 Task: Search round trip flight ticket for 2 adults, 2 infants in seat and 1 infant on lap in first from San Antonio: San Antonio International Airport to Evansville: Evansville Regional Airport on 8-3-2023 and return on 8-3-2023. Choice of flights is American. Number of bags: 1 carry on bag and 5 checked bags. Price is upto 100000. Outbound departure time preference is 7:00.
Action: Mouse moved to (330, 134)
Screenshot: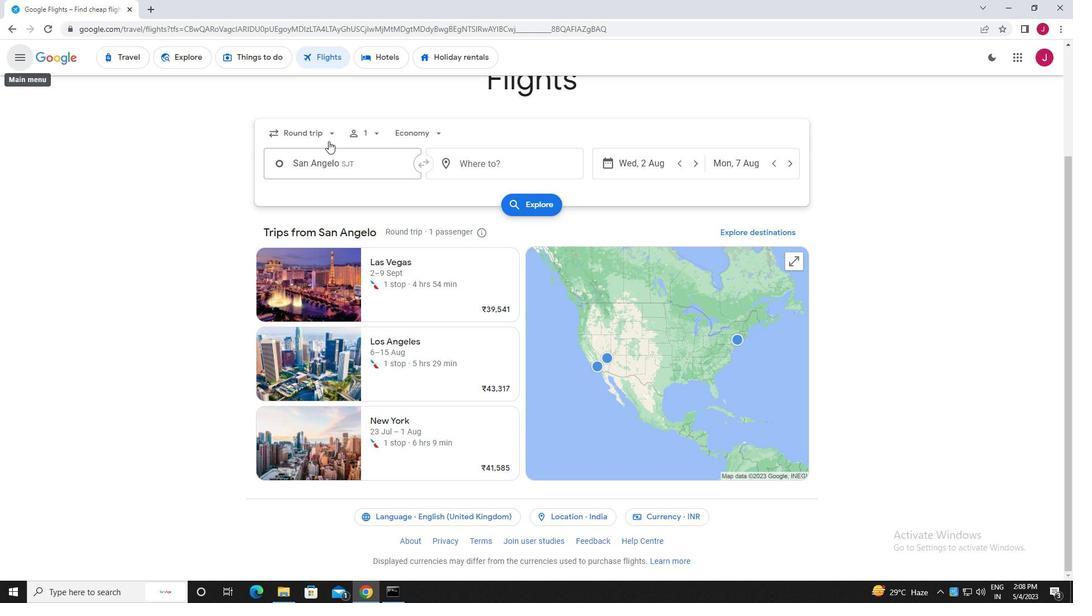 
Action: Mouse pressed left at (330, 134)
Screenshot: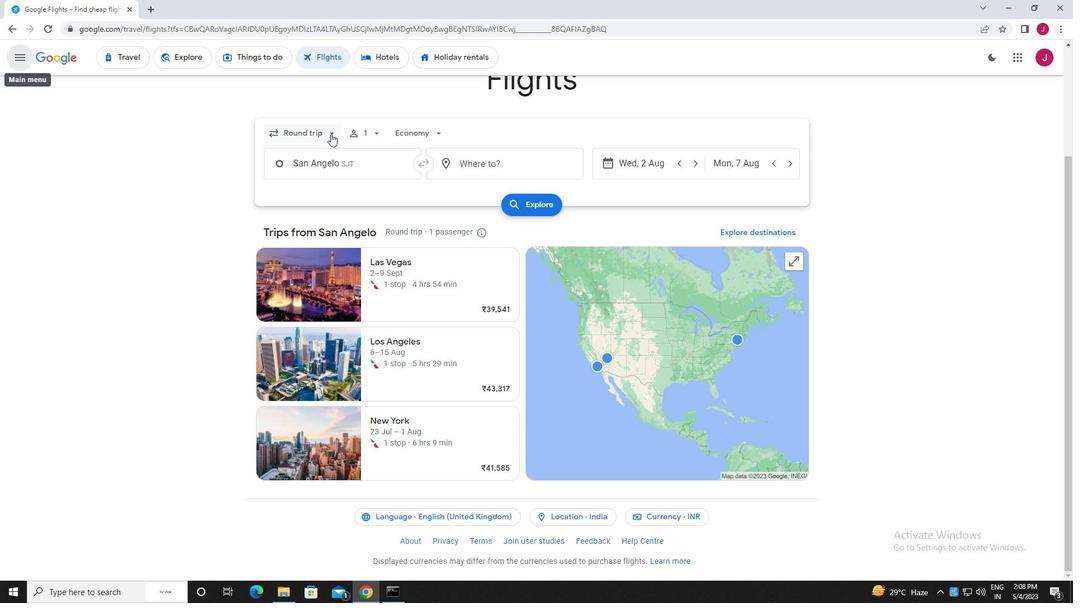 
Action: Mouse moved to (311, 133)
Screenshot: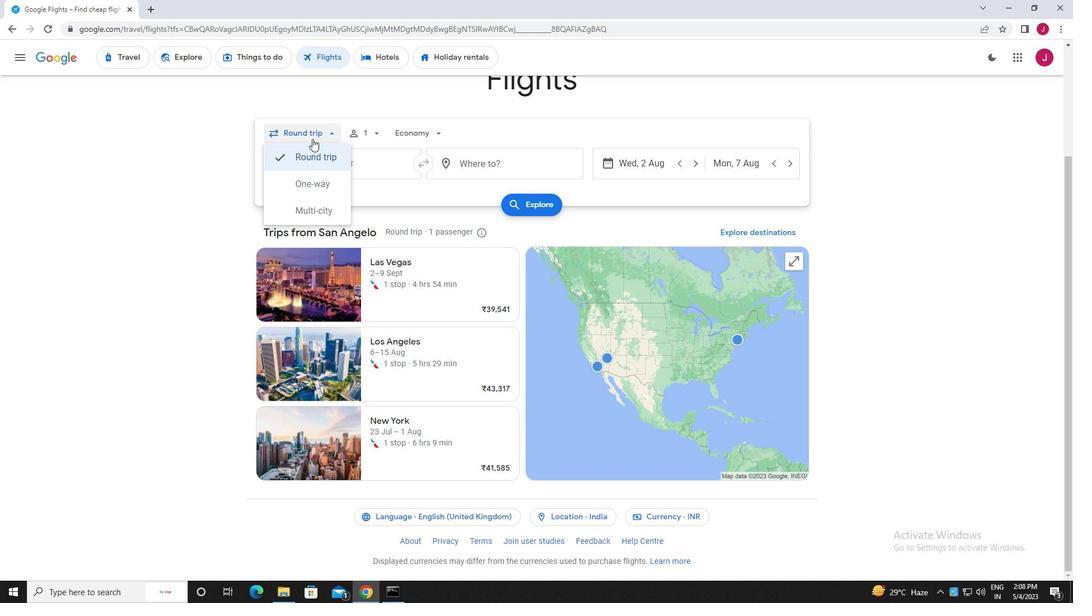 
Action: Mouse pressed left at (311, 133)
Screenshot: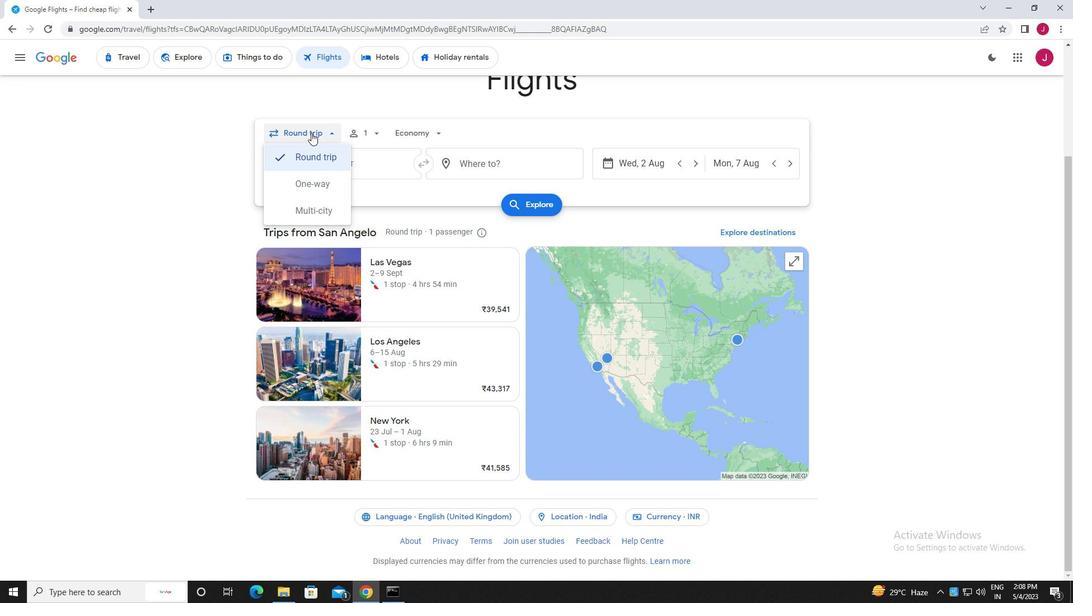 
Action: Mouse pressed left at (311, 133)
Screenshot: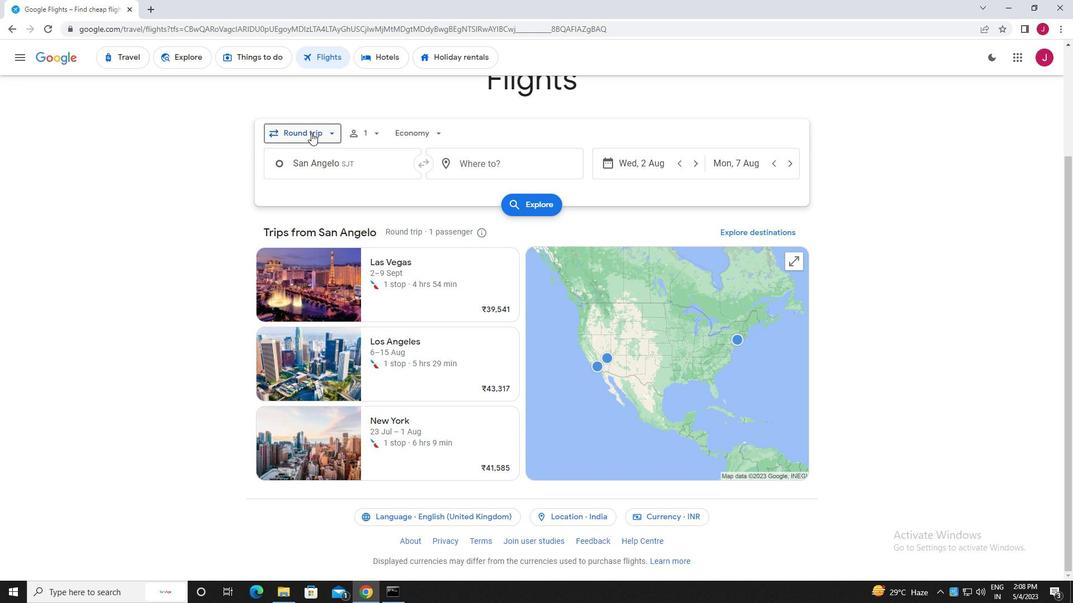 
Action: Mouse moved to (311, 133)
Screenshot: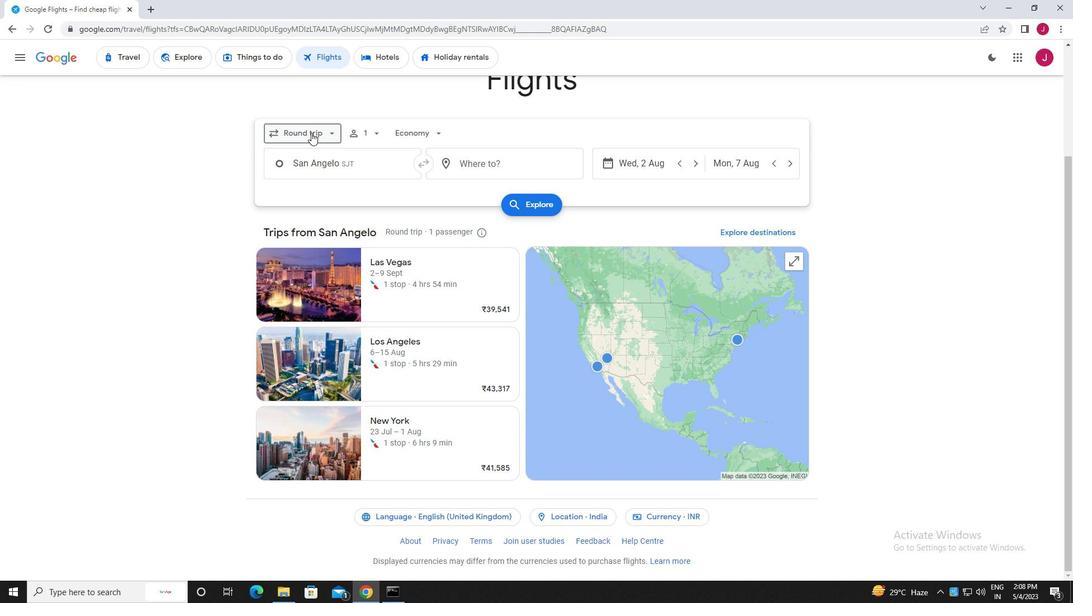 
Action: Mouse pressed left at (311, 133)
Screenshot: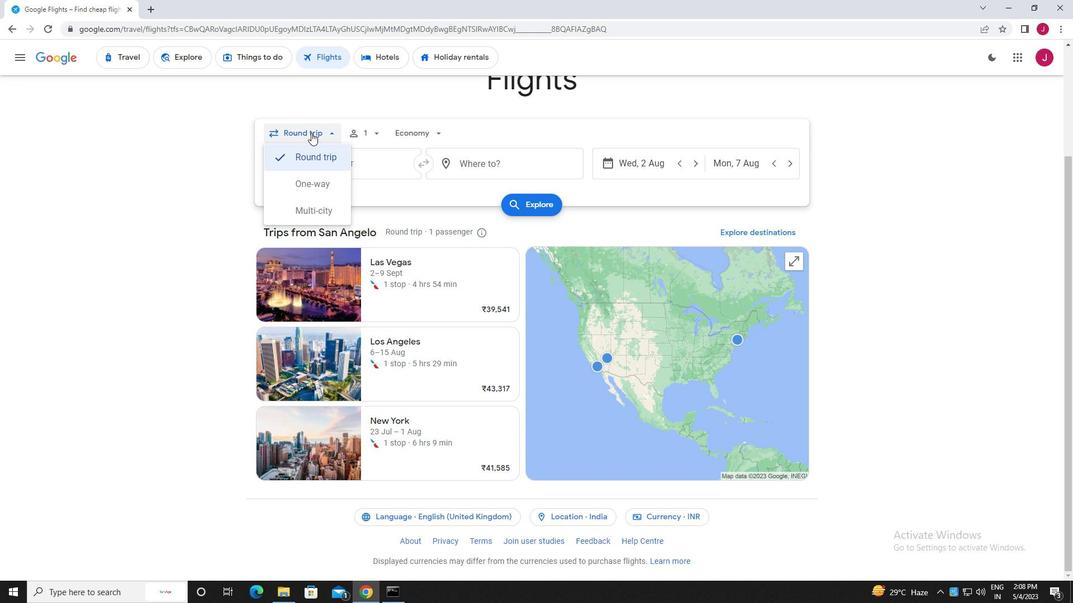 
Action: Mouse moved to (372, 133)
Screenshot: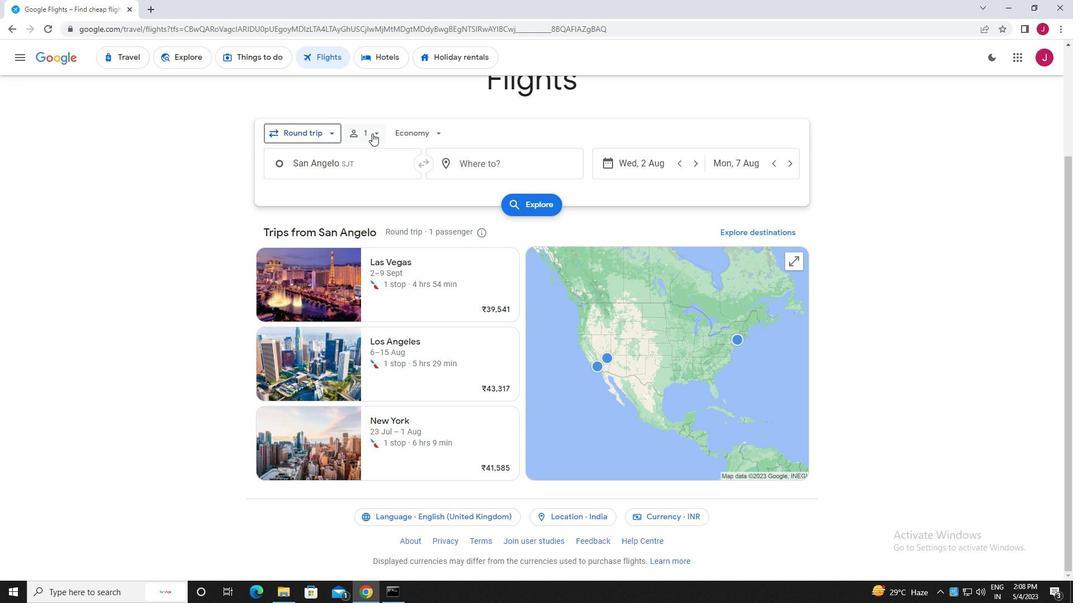 
Action: Mouse pressed left at (372, 133)
Screenshot: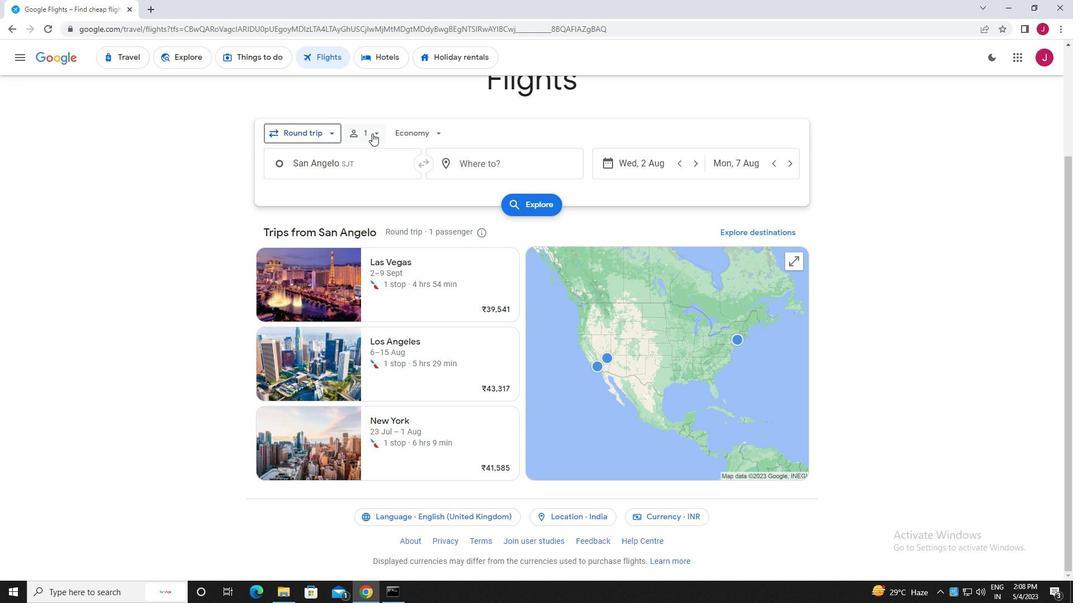 
Action: Mouse moved to (462, 158)
Screenshot: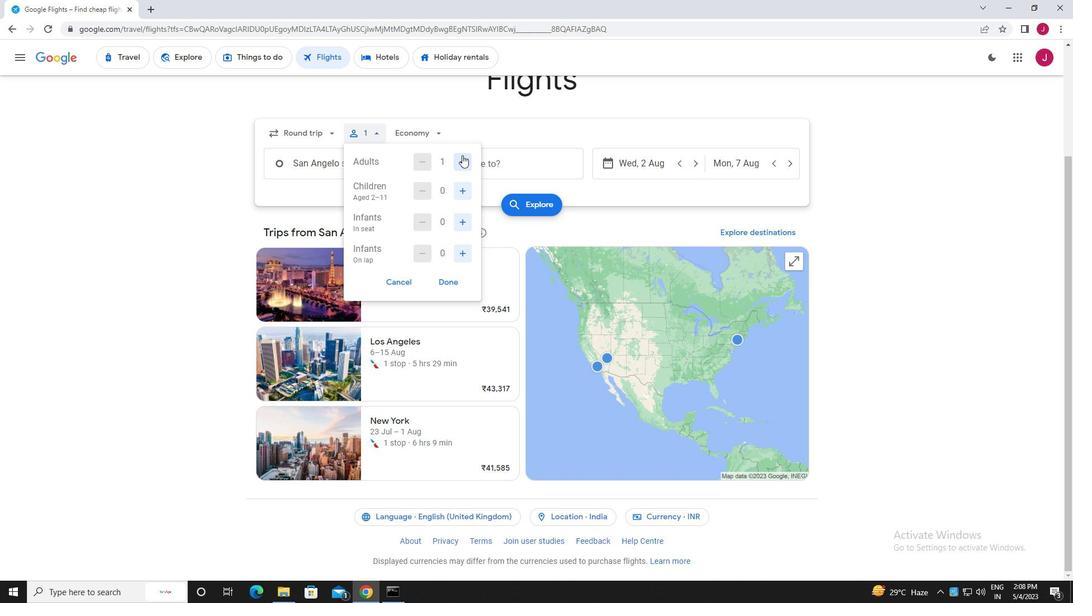 
Action: Mouse pressed left at (462, 158)
Screenshot: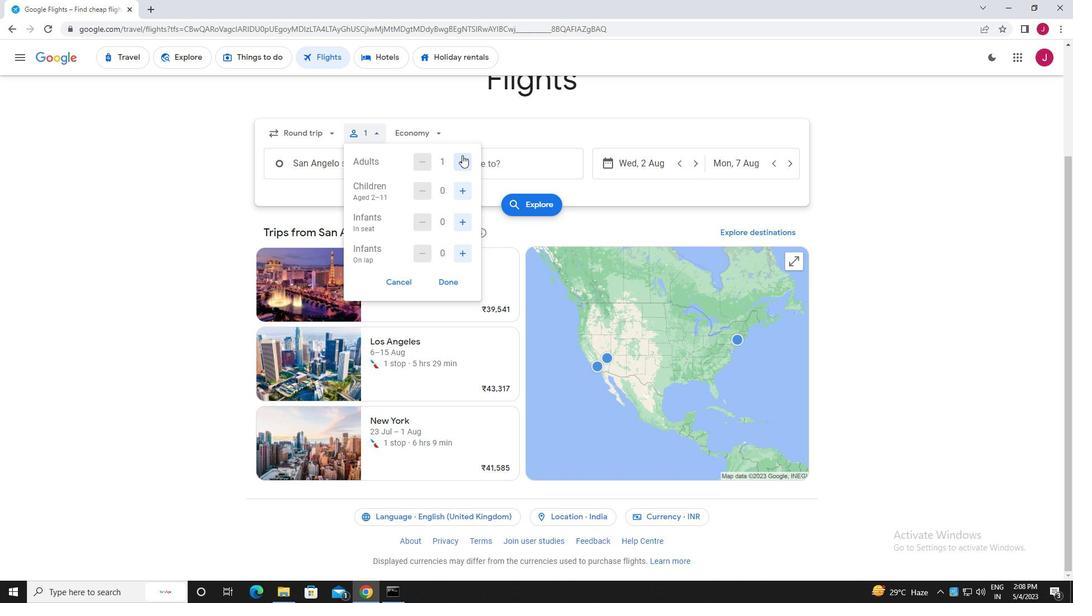 
Action: Mouse moved to (461, 191)
Screenshot: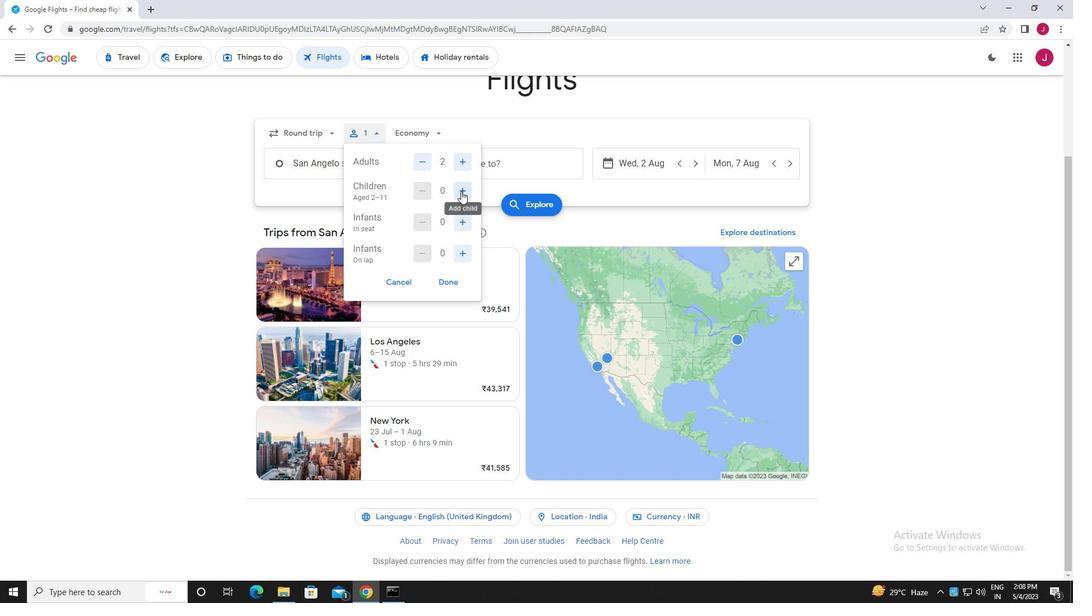 
Action: Mouse pressed left at (461, 191)
Screenshot: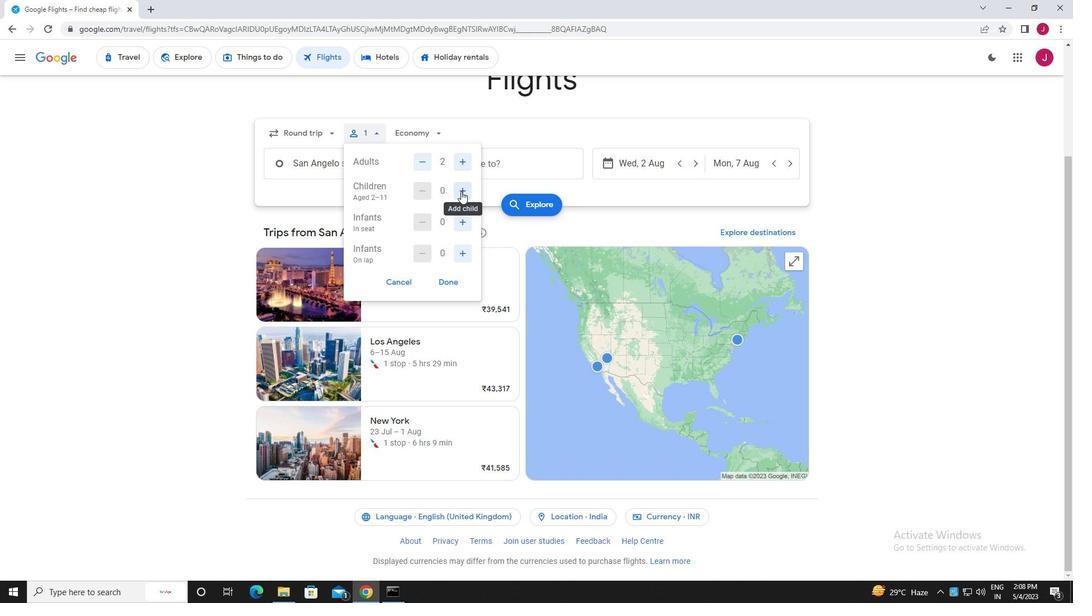 
Action: Mouse moved to (426, 190)
Screenshot: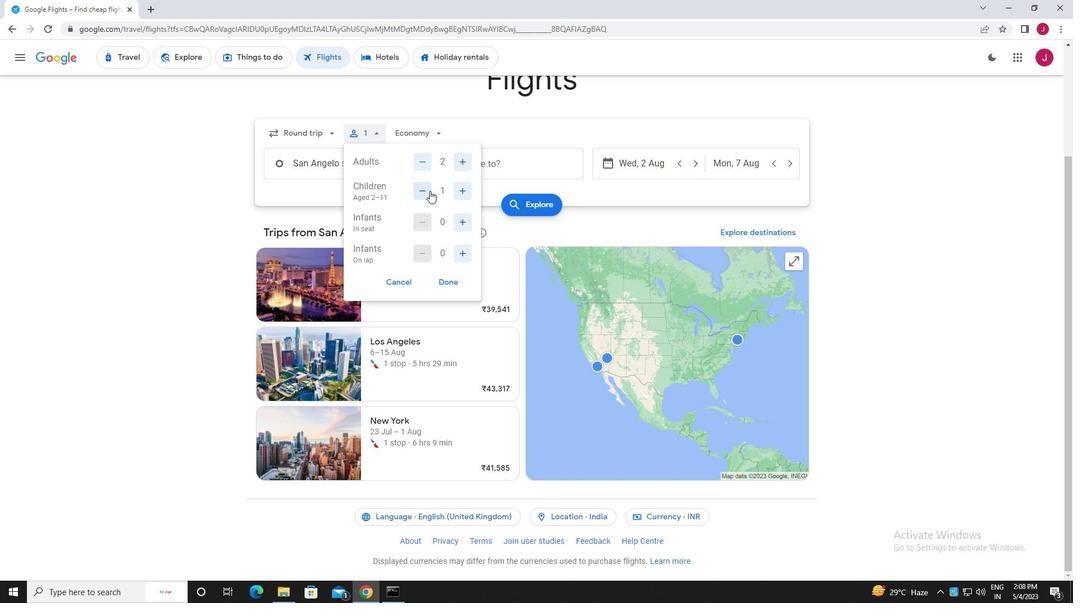 
Action: Mouse pressed left at (426, 190)
Screenshot: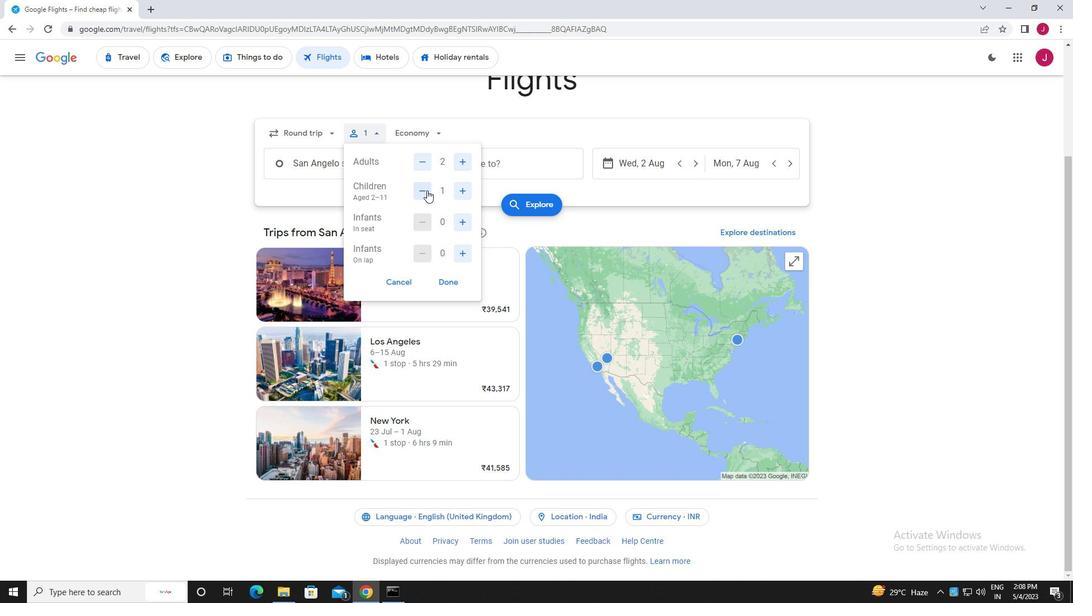 
Action: Mouse moved to (459, 219)
Screenshot: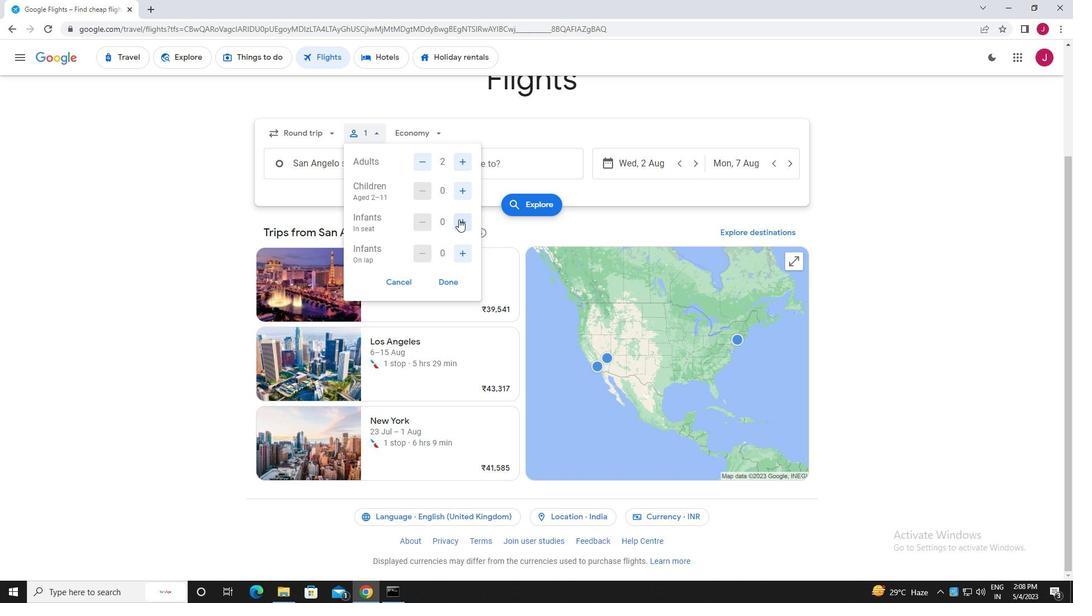 
Action: Mouse pressed left at (459, 219)
Screenshot: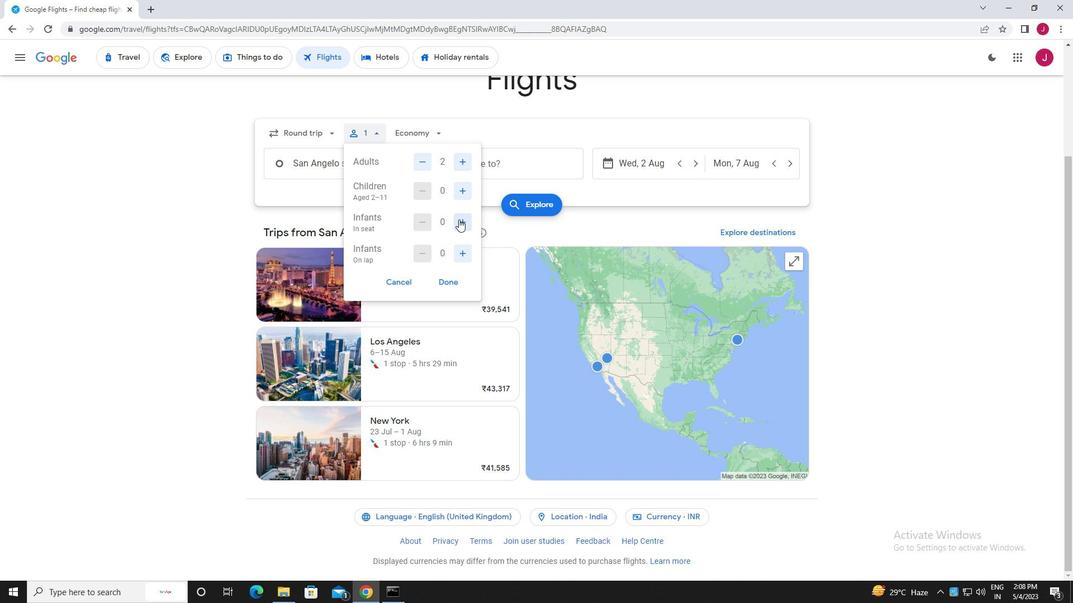 
Action: Mouse moved to (460, 219)
Screenshot: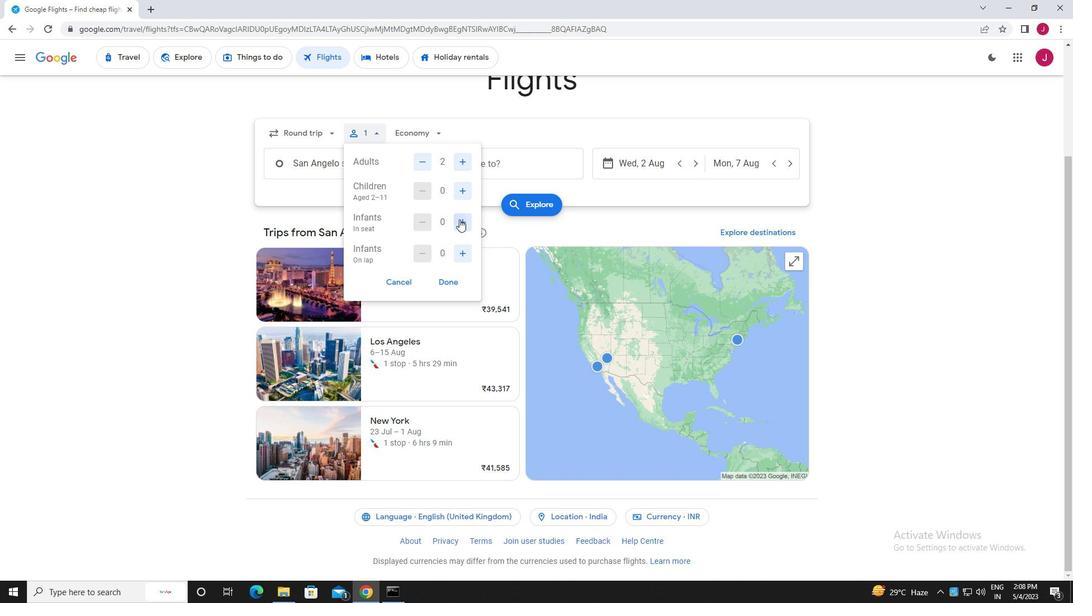
Action: Mouse pressed left at (460, 219)
Screenshot: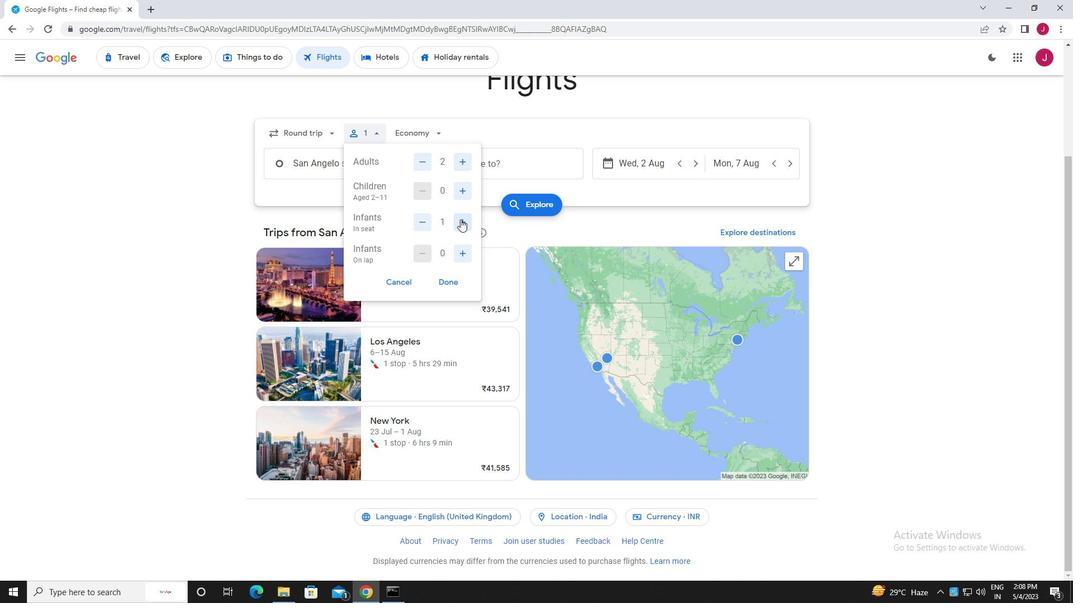 
Action: Mouse moved to (464, 254)
Screenshot: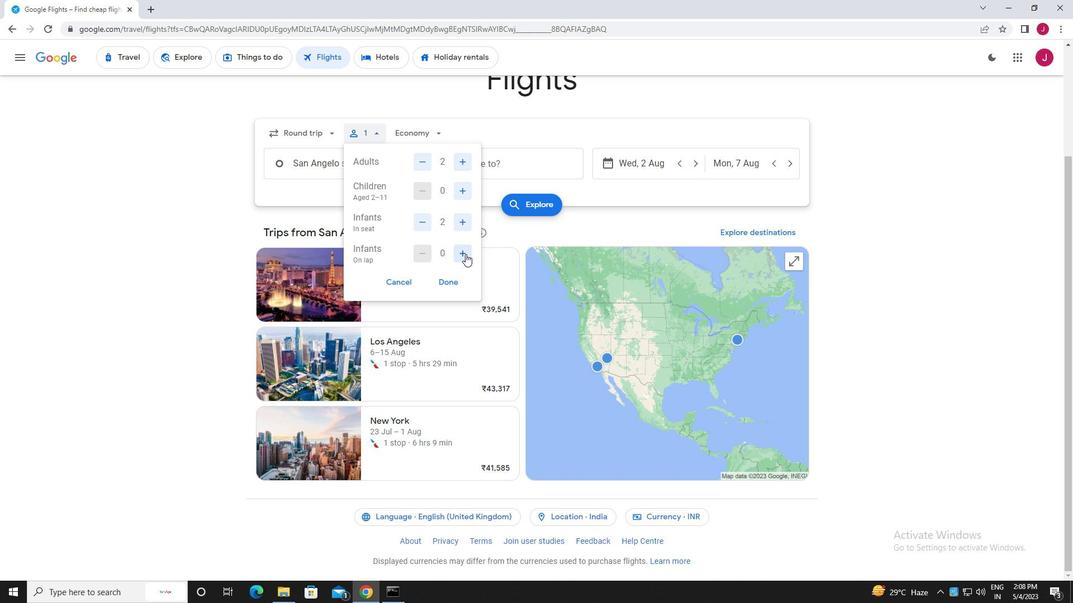 
Action: Mouse pressed left at (464, 254)
Screenshot: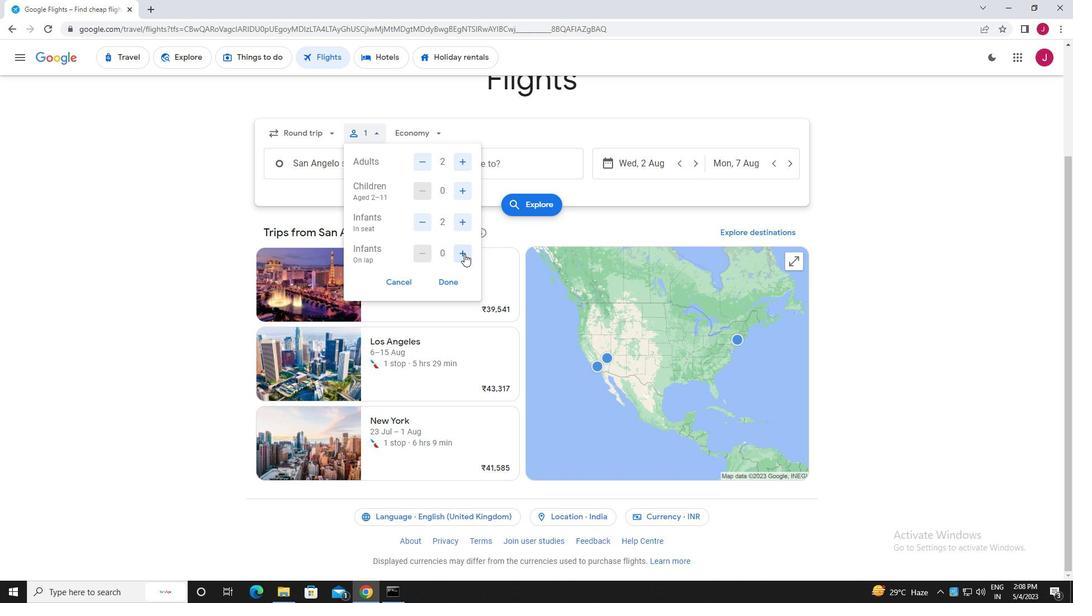 
Action: Mouse moved to (447, 284)
Screenshot: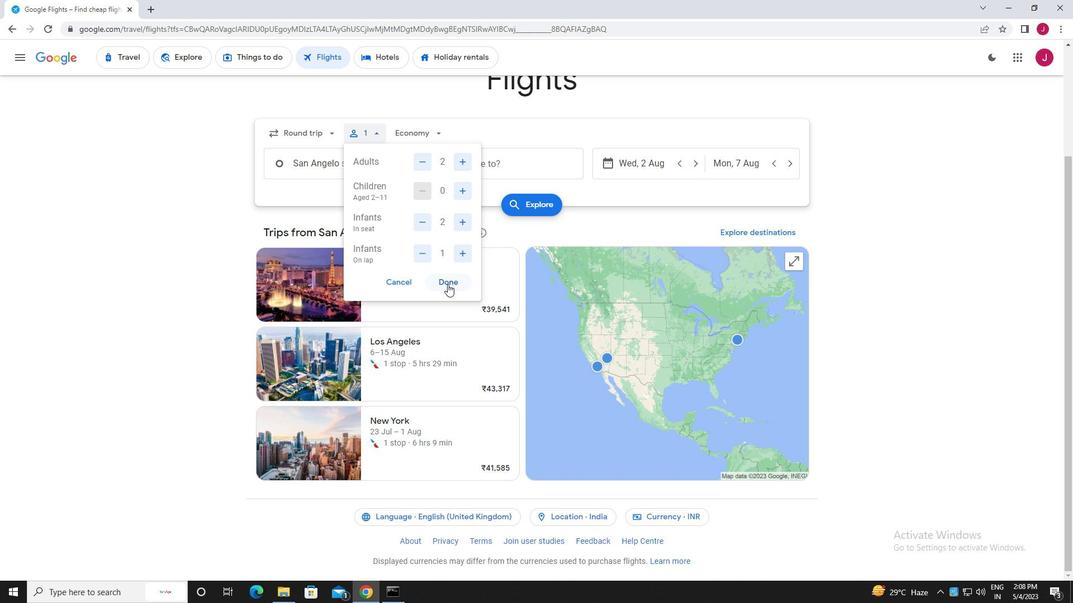 
Action: Mouse pressed left at (447, 284)
Screenshot: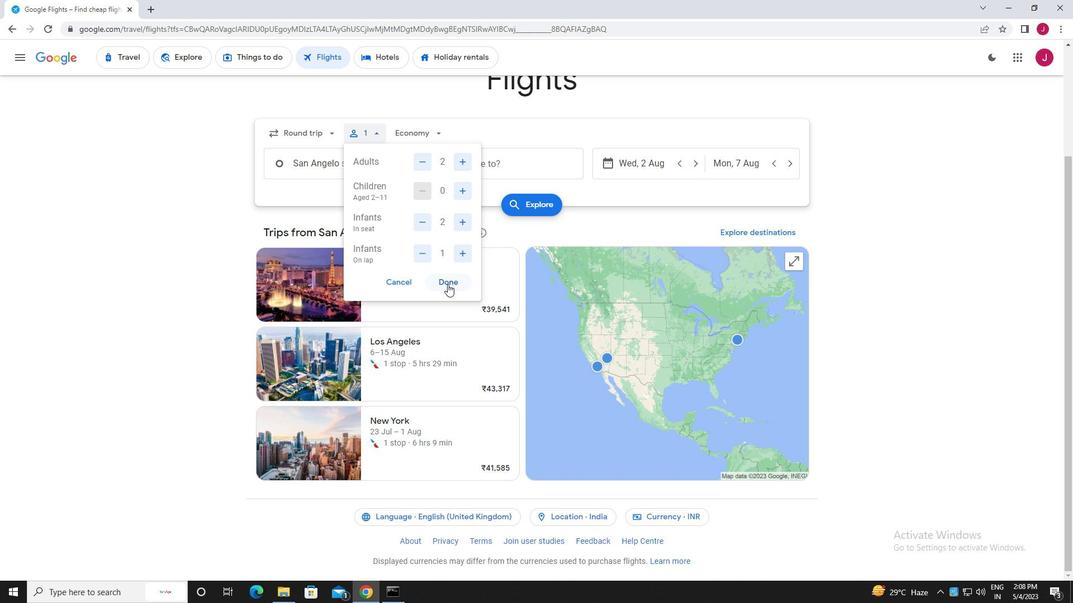 
Action: Mouse moved to (436, 129)
Screenshot: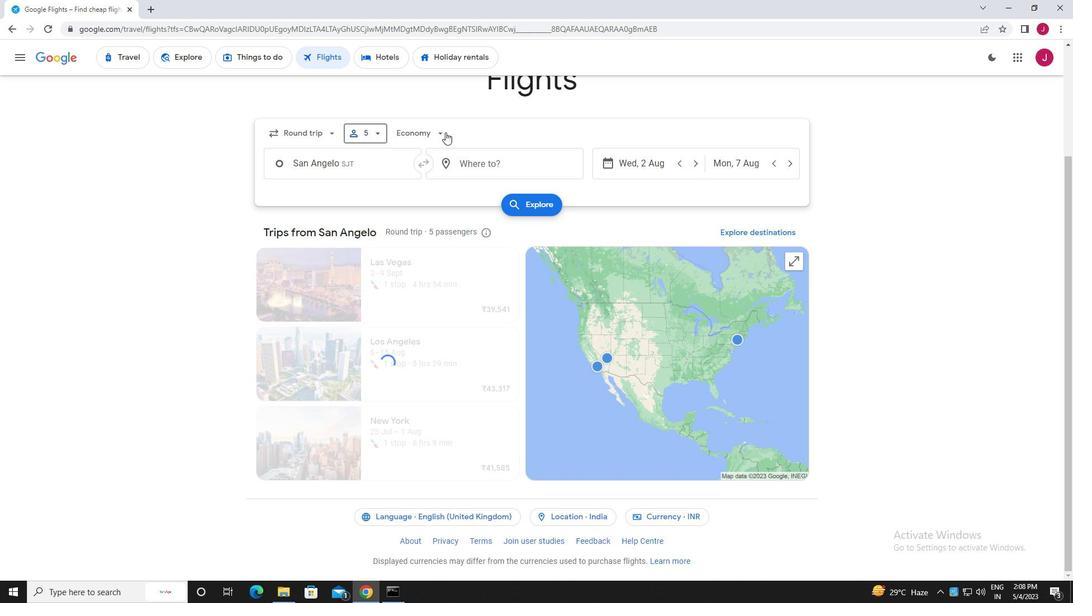 
Action: Mouse pressed left at (436, 129)
Screenshot: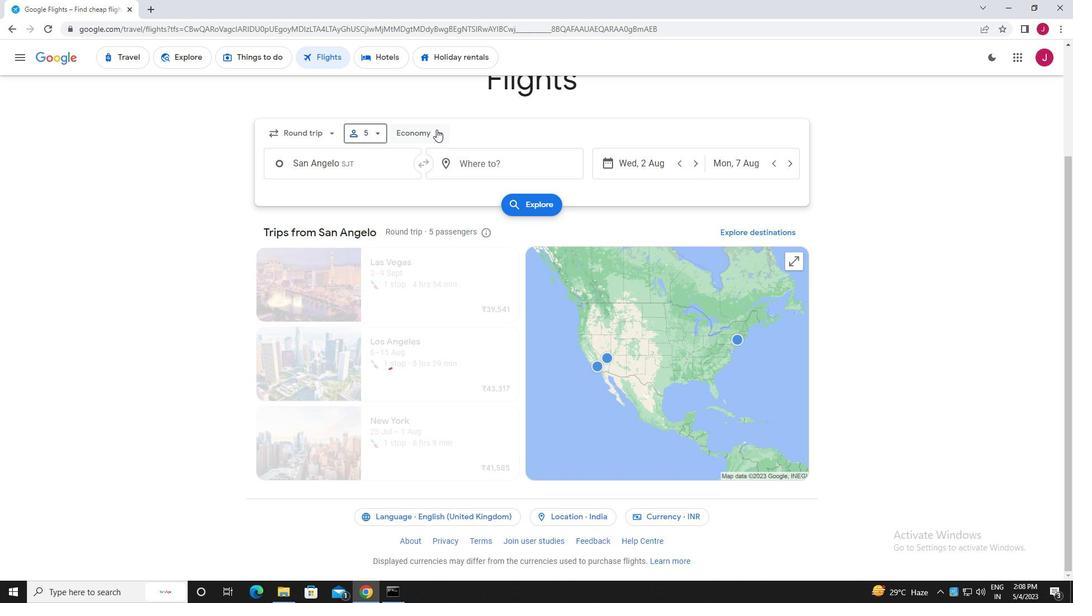 
Action: Mouse moved to (441, 237)
Screenshot: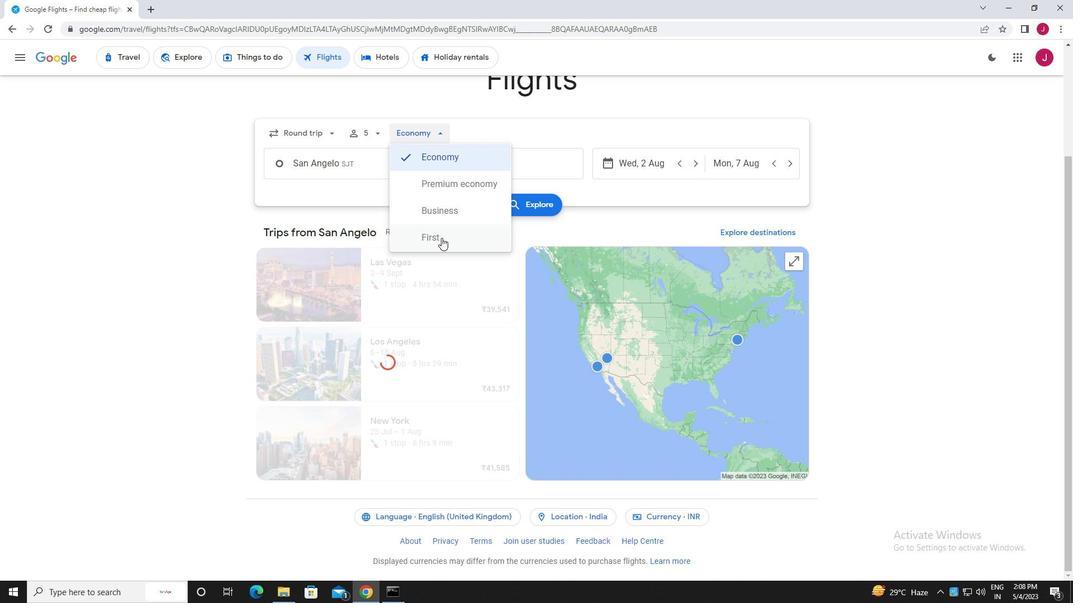 
Action: Mouse pressed left at (441, 237)
Screenshot: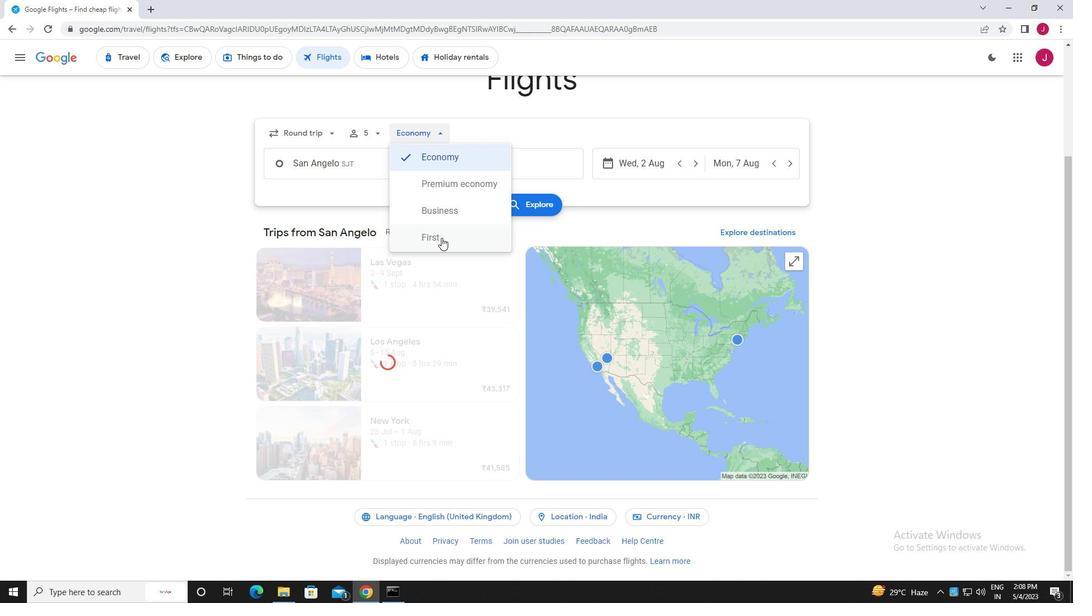 
Action: Mouse moved to (375, 165)
Screenshot: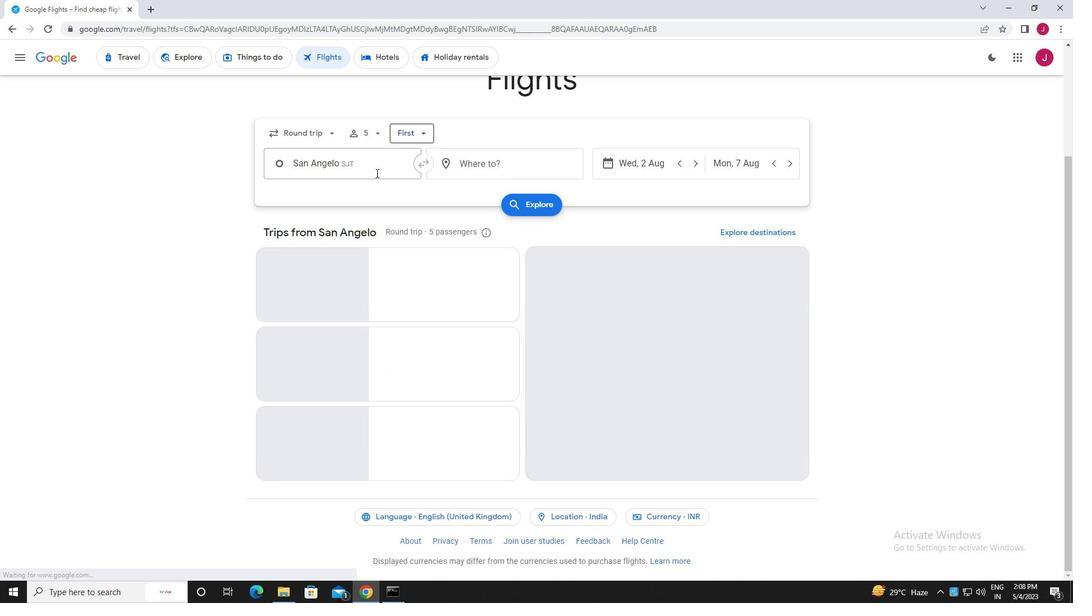 
Action: Mouse pressed left at (375, 165)
Screenshot: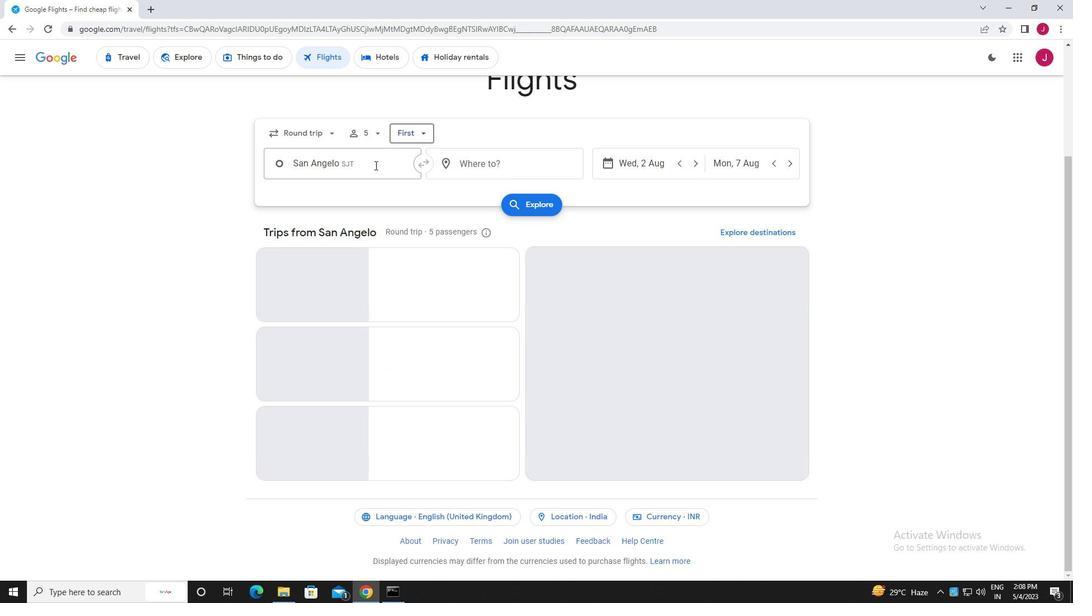 
Action: Mouse moved to (384, 163)
Screenshot: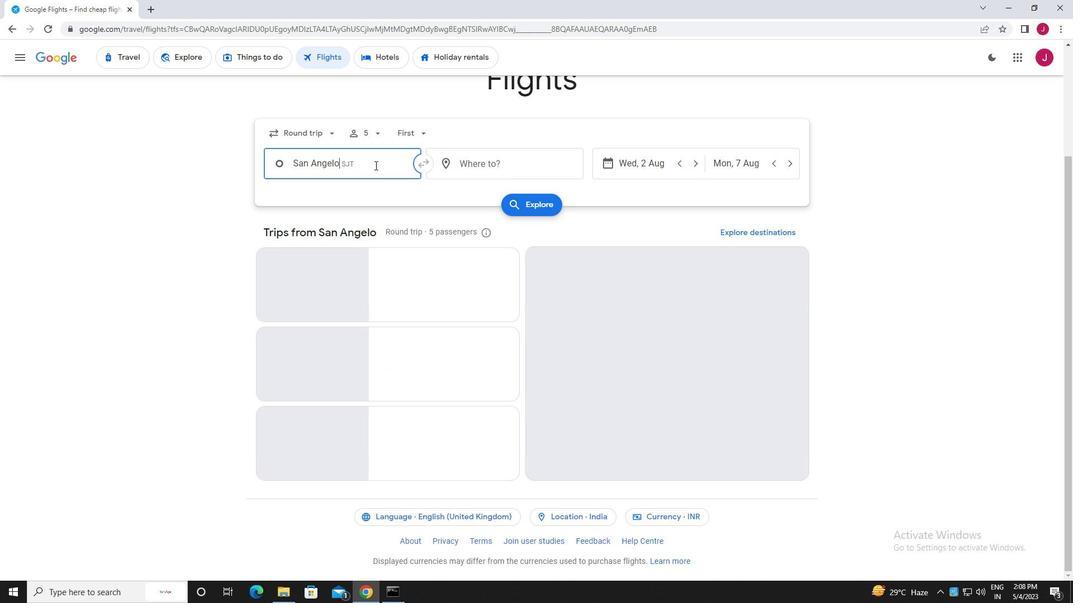 
Action: Key pressed san<Key.space>antonio
Screenshot: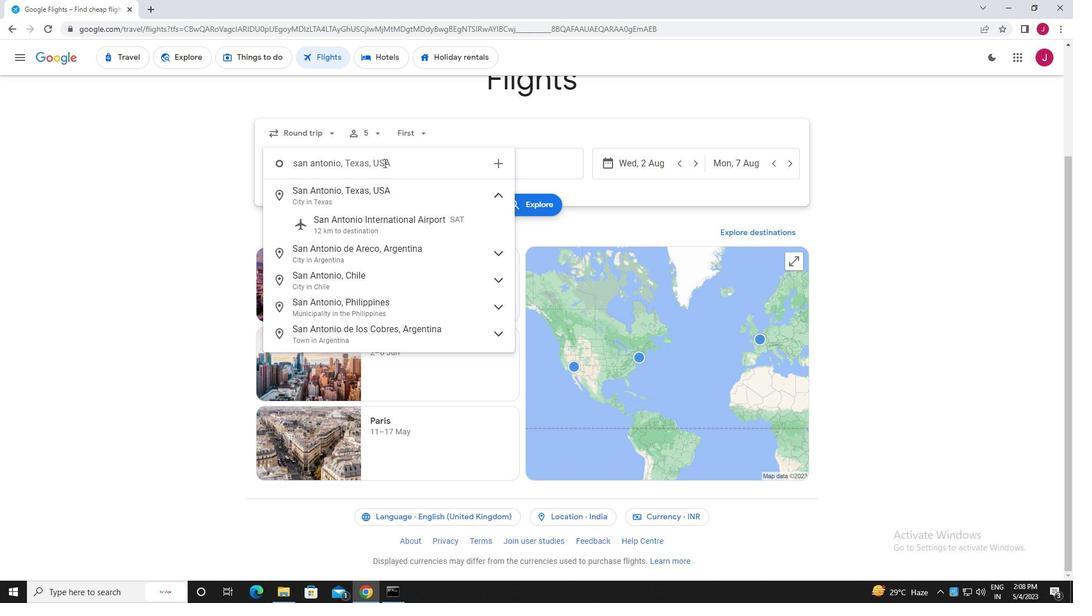 
Action: Mouse moved to (395, 223)
Screenshot: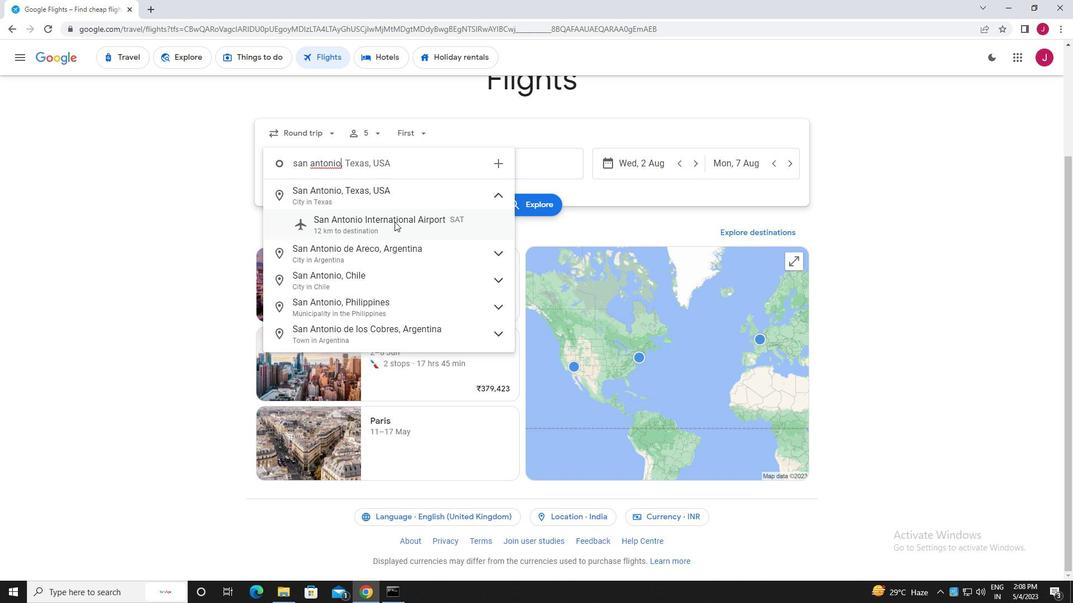 
Action: Mouse pressed left at (395, 223)
Screenshot: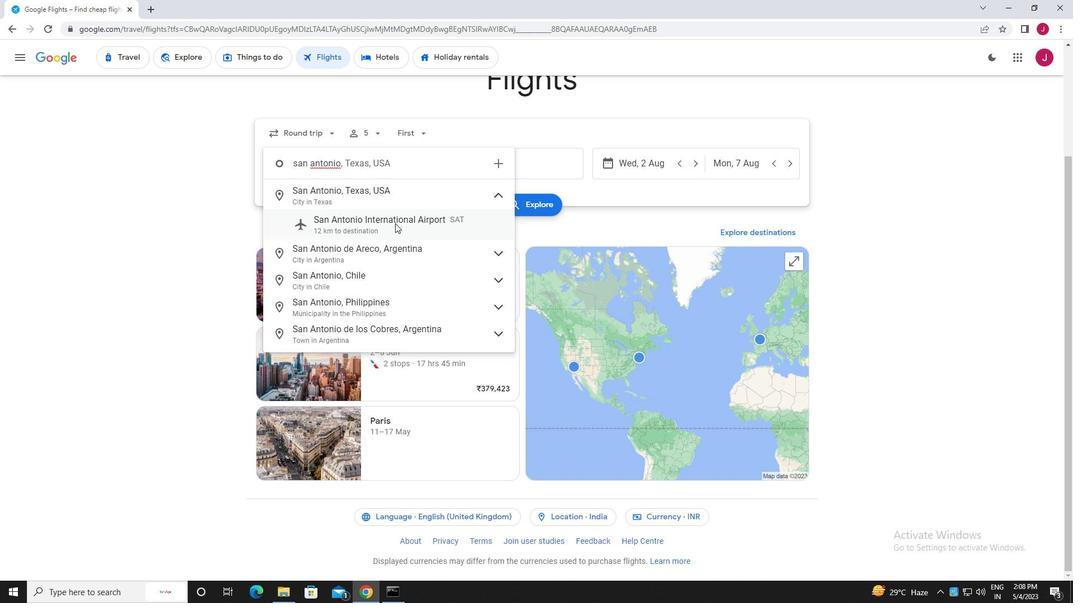 
Action: Mouse moved to (524, 162)
Screenshot: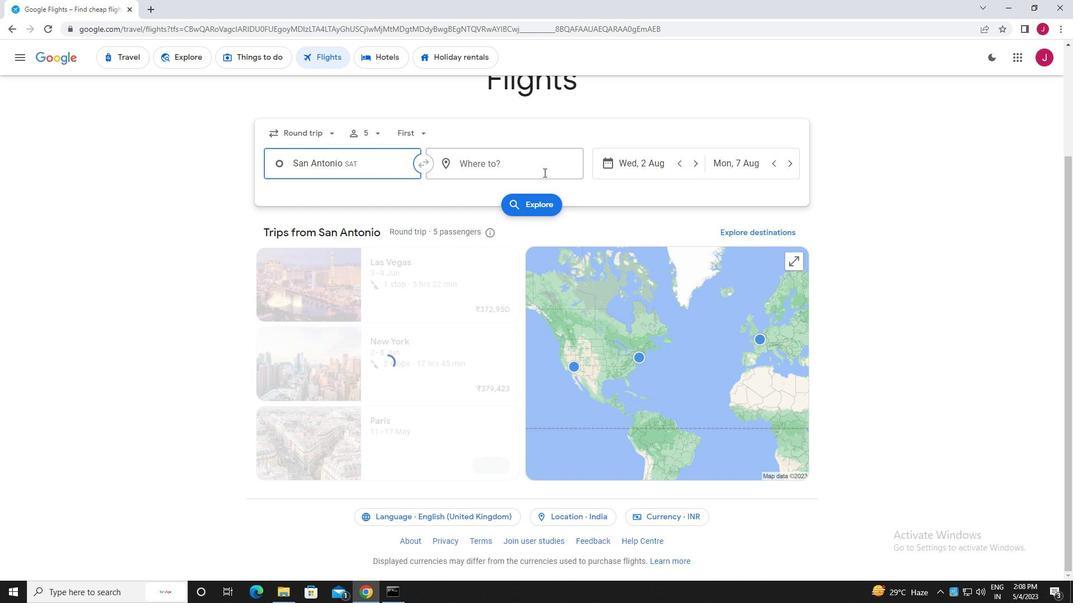 
Action: Mouse pressed left at (524, 162)
Screenshot: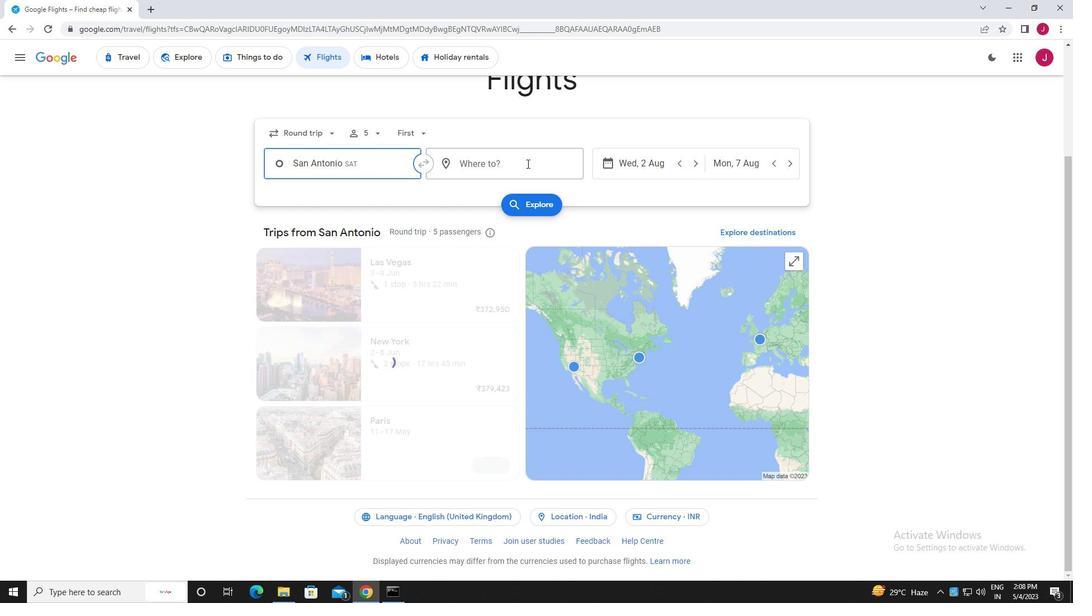 
Action: Mouse moved to (523, 162)
Screenshot: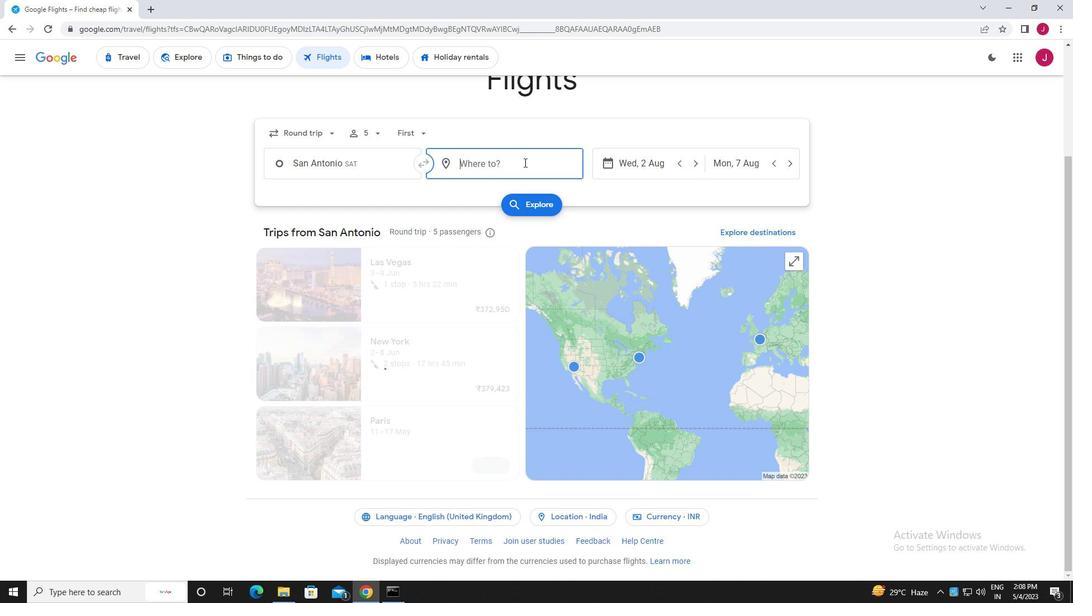 
Action: Key pressed envas<Key.backspace>ns
Screenshot: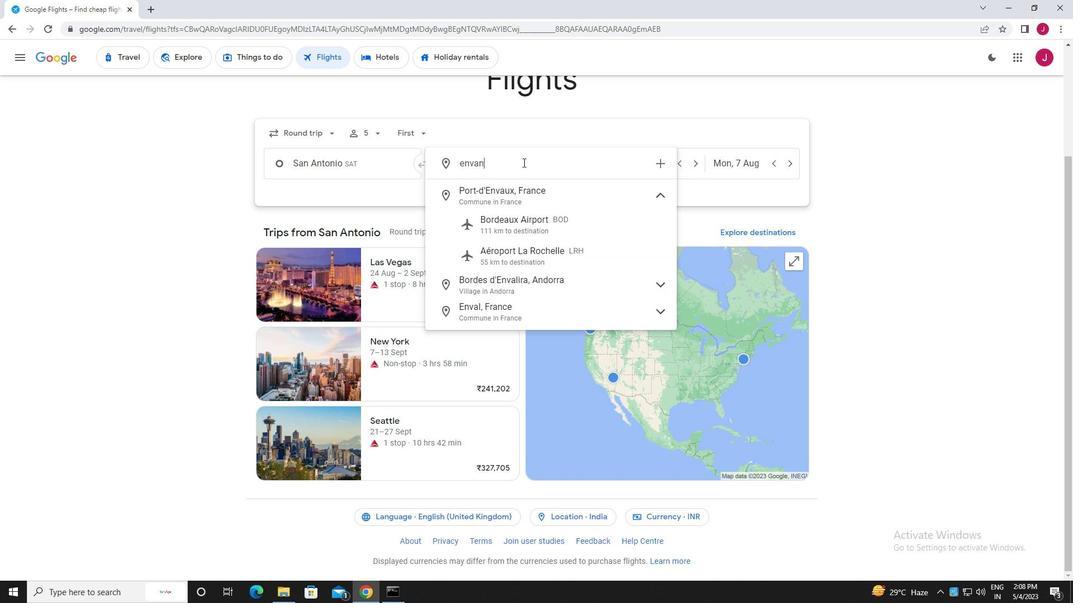 
Action: Mouse moved to (538, 216)
Screenshot: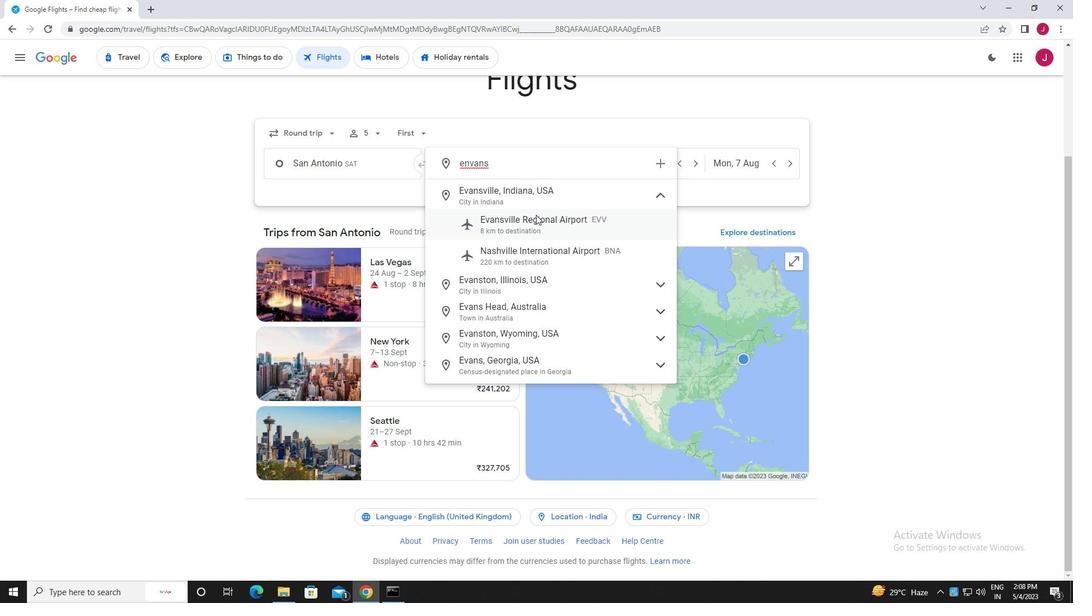 
Action: Mouse pressed left at (538, 216)
Screenshot: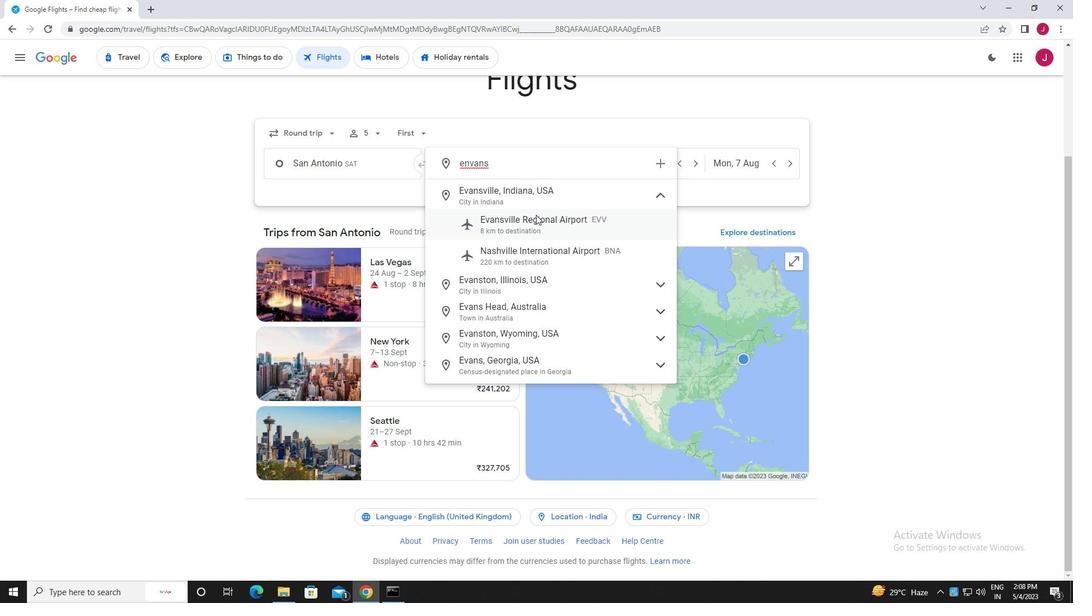 
Action: Mouse moved to (655, 168)
Screenshot: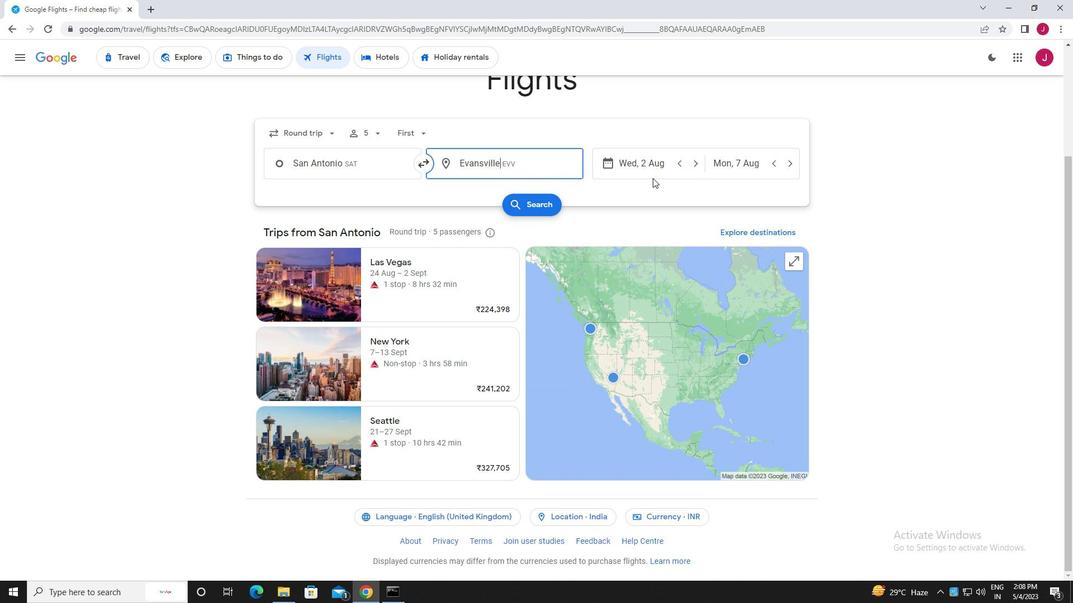 
Action: Mouse pressed left at (655, 168)
Screenshot: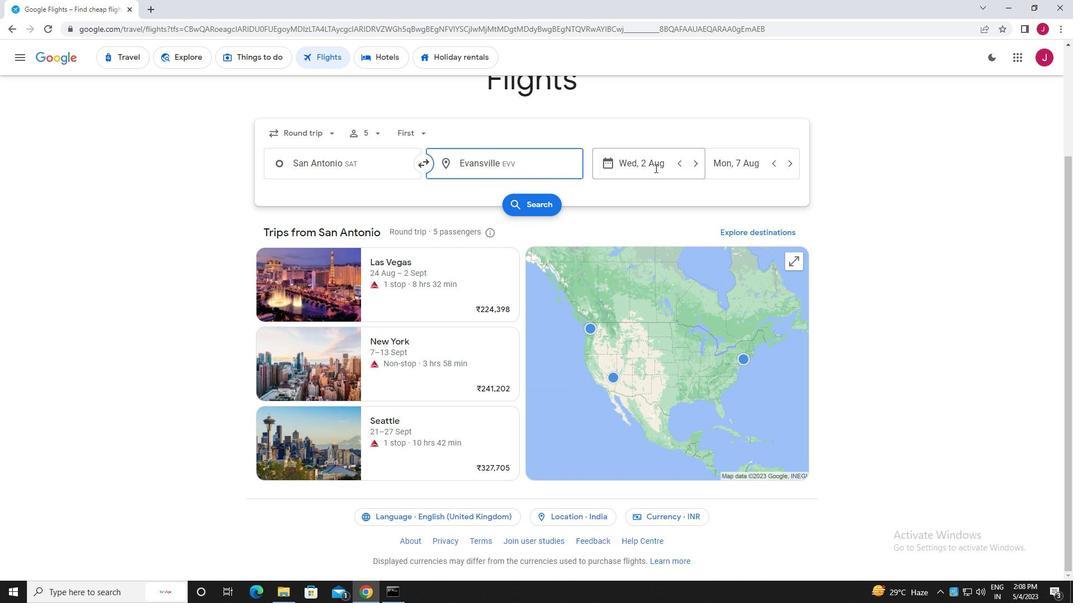 
Action: Mouse moved to (509, 251)
Screenshot: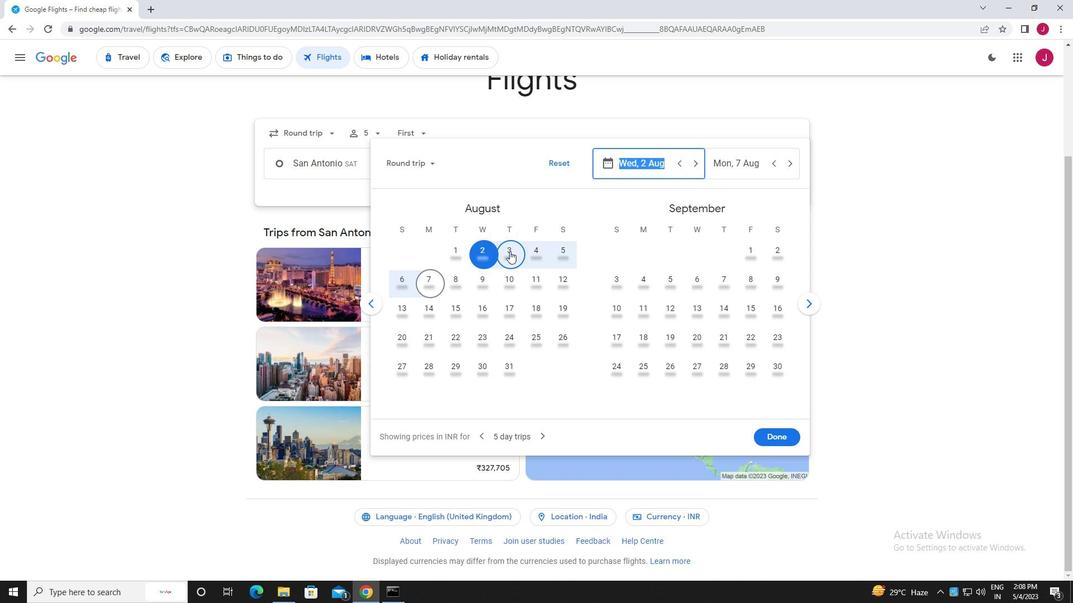 
Action: Mouse pressed left at (509, 251)
Screenshot: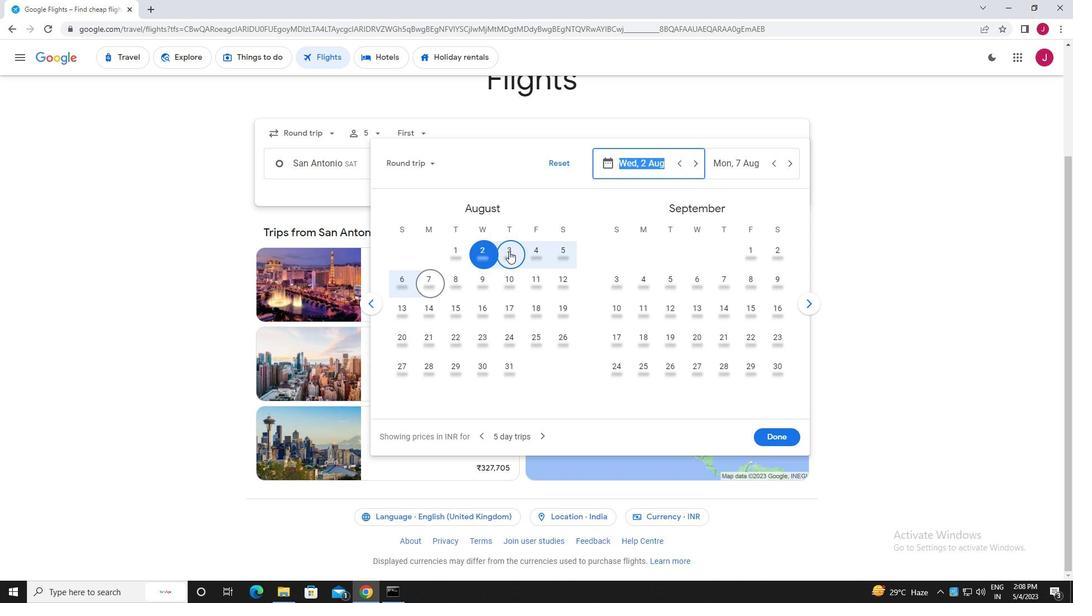 
Action: Mouse moved to (511, 253)
Screenshot: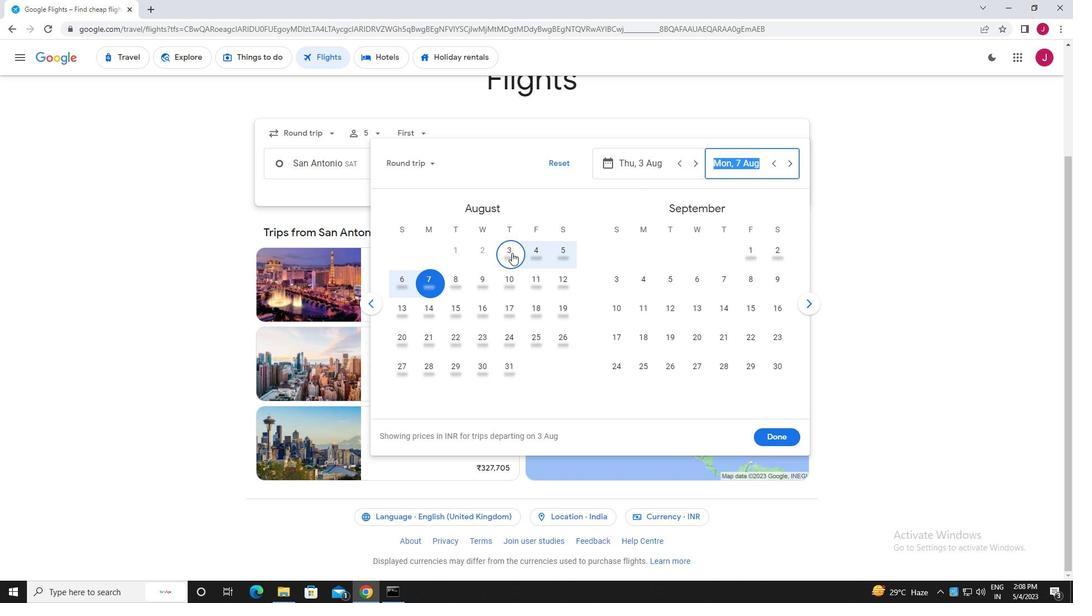 
Action: Mouse pressed left at (511, 253)
Screenshot: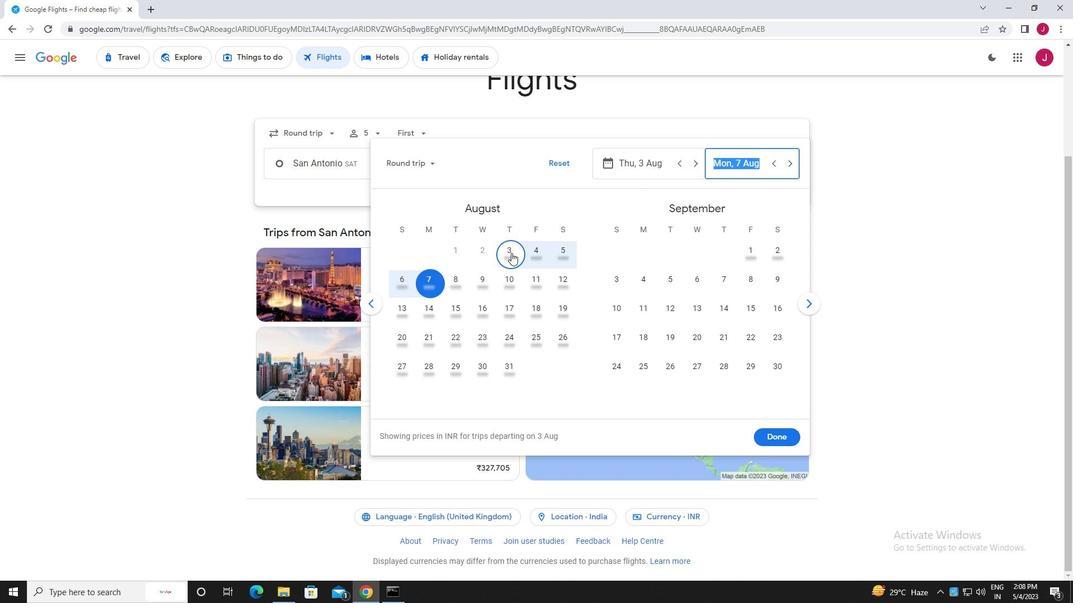 
Action: Mouse moved to (783, 437)
Screenshot: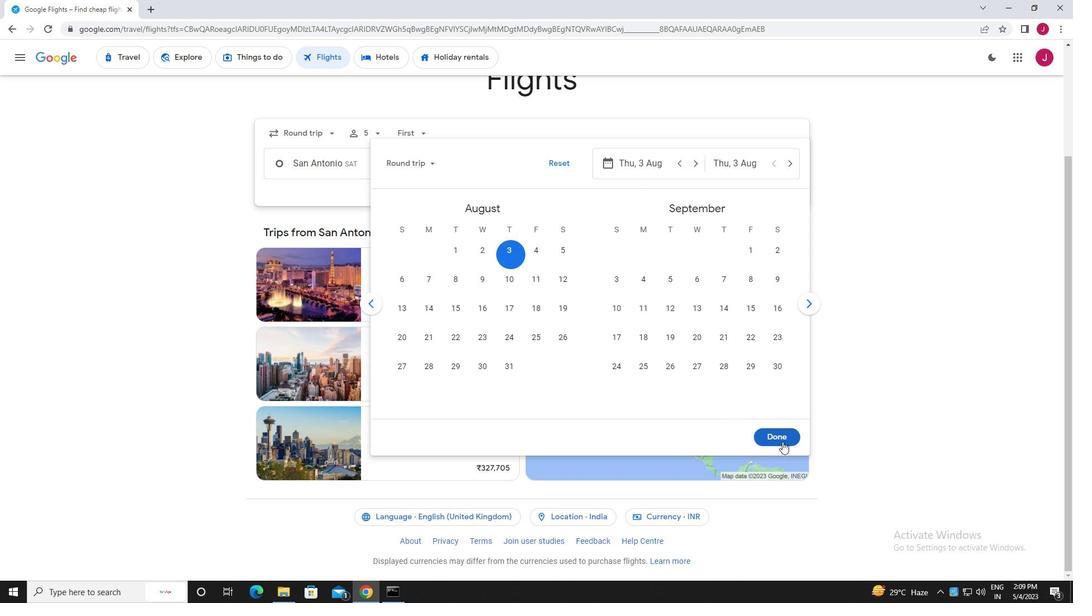 
Action: Mouse pressed left at (783, 437)
Screenshot: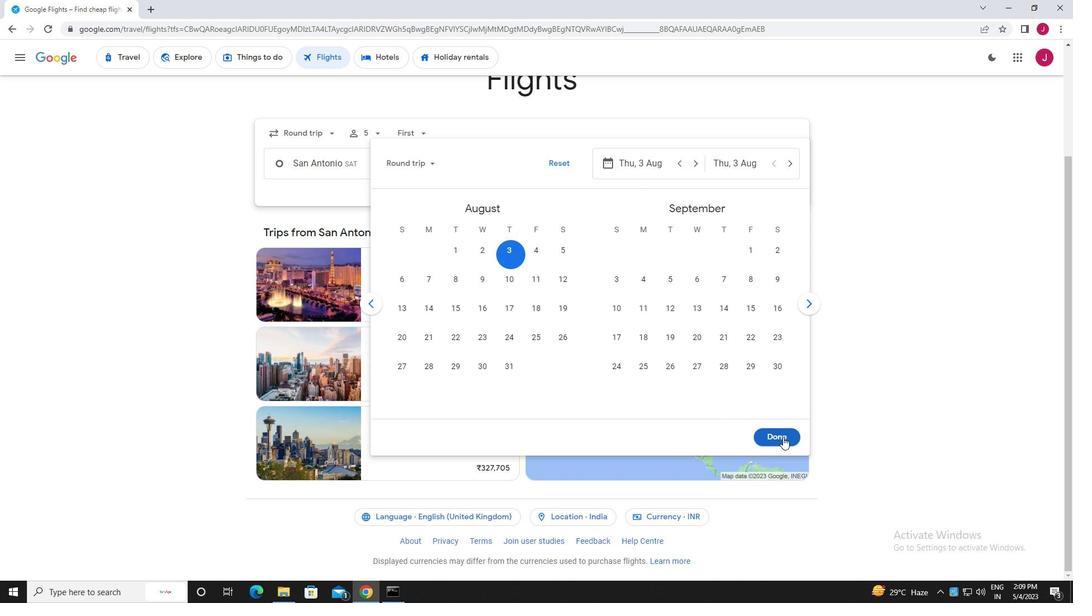 
Action: Mouse moved to (545, 208)
Screenshot: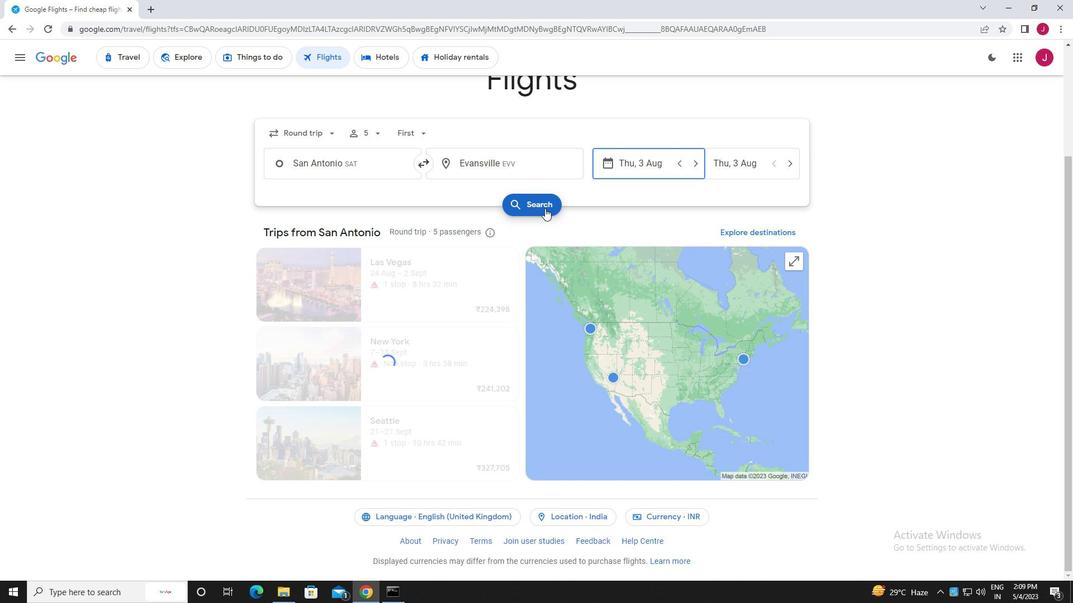 
Action: Mouse pressed left at (545, 208)
Screenshot: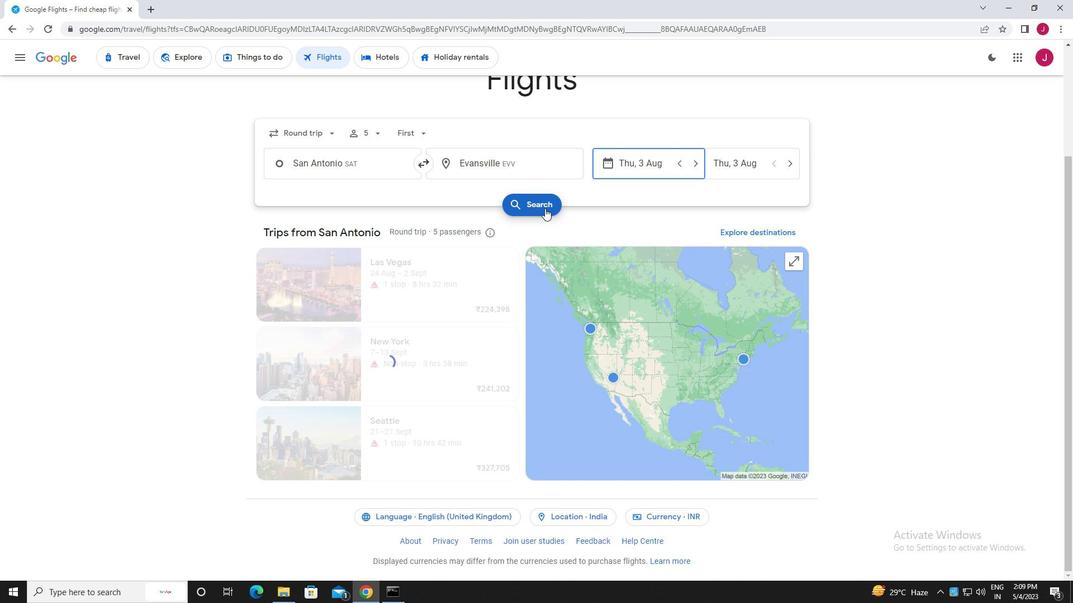 
Action: Mouse moved to (289, 159)
Screenshot: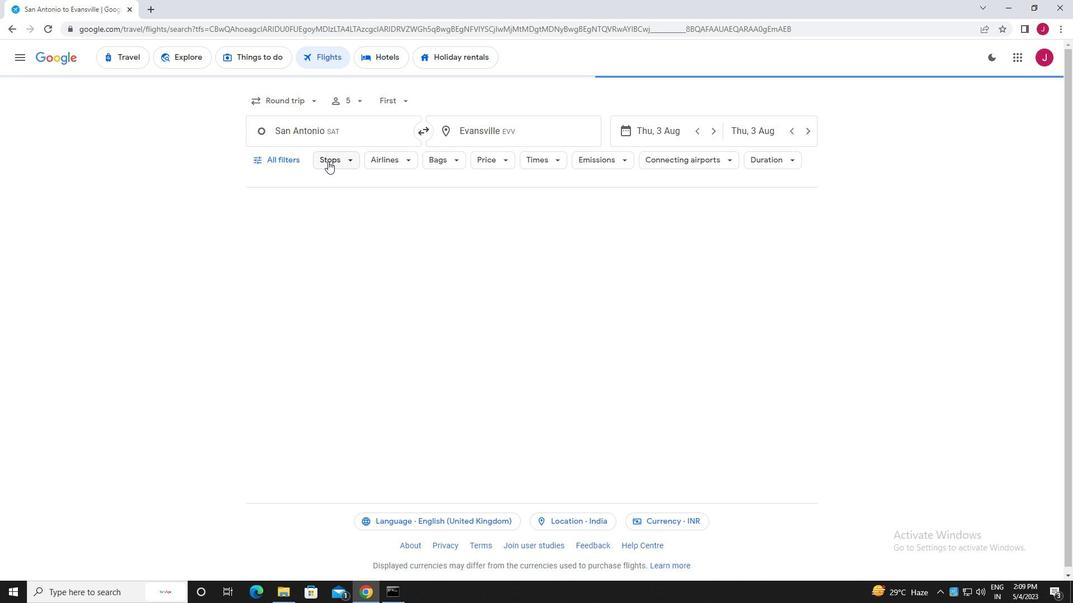 
Action: Mouse pressed left at (289, 159)
Screenshot: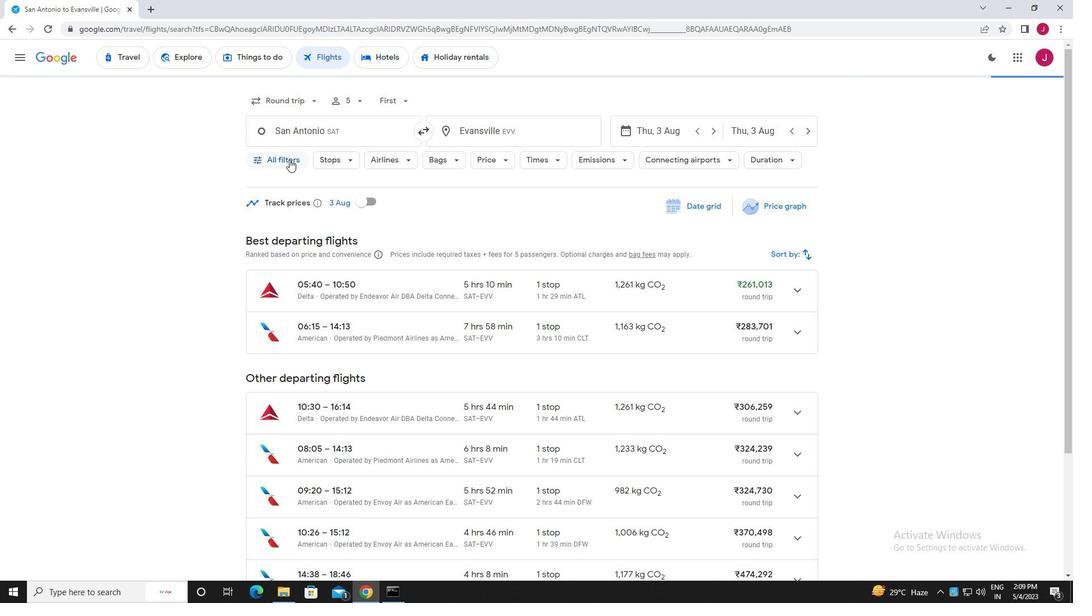 
Action: Mouse moved to (371, 259)
Screenshot: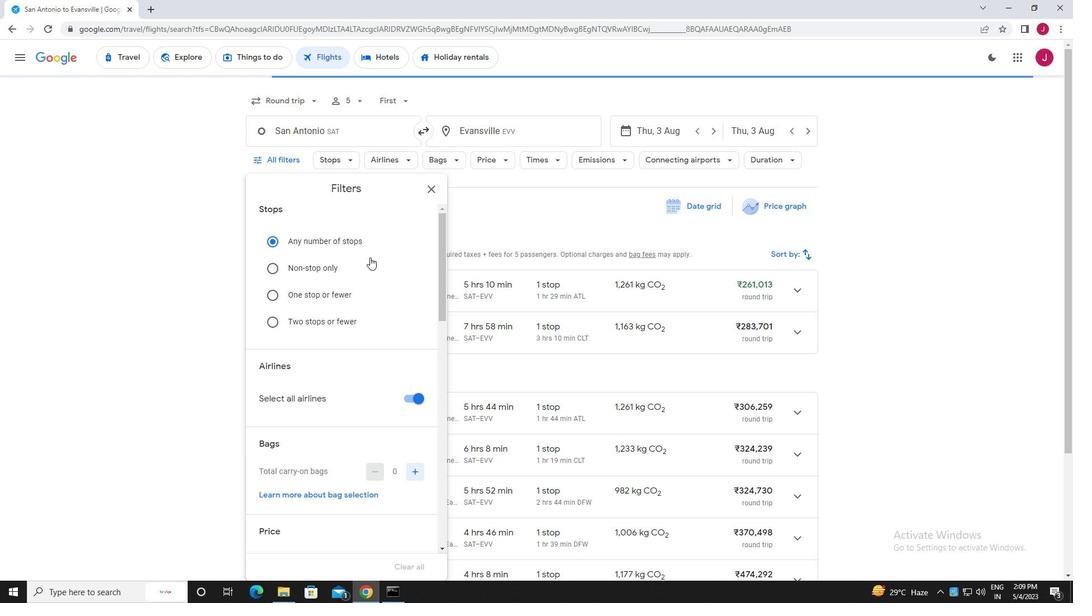 
Action: Mouse scrolled (371, 258) with delta (0, 0)
Screenshot: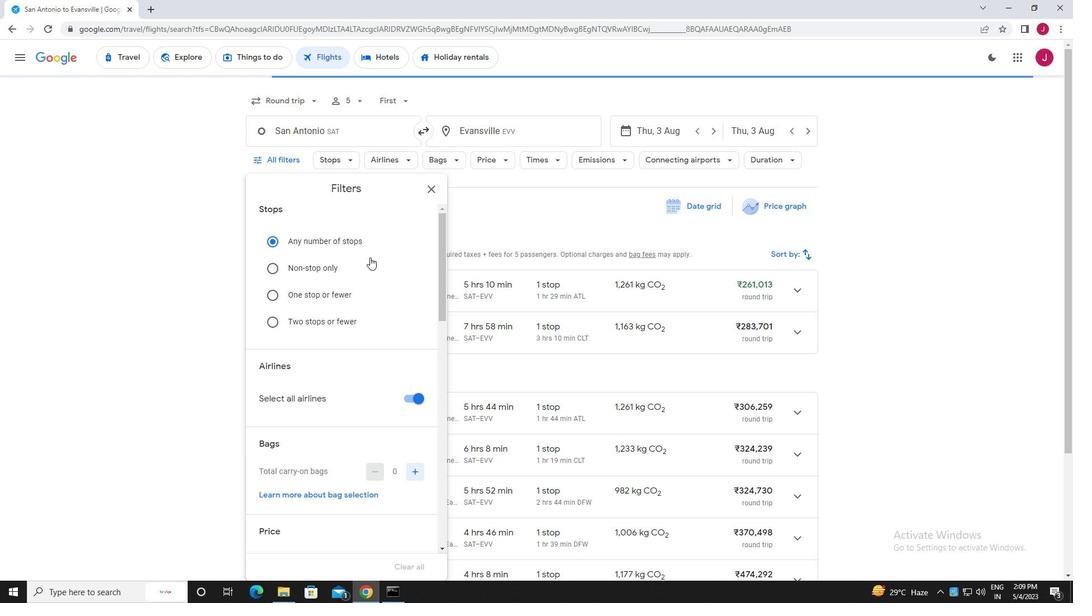 
Action: Mouse moved to (372, 259)
Screenshot: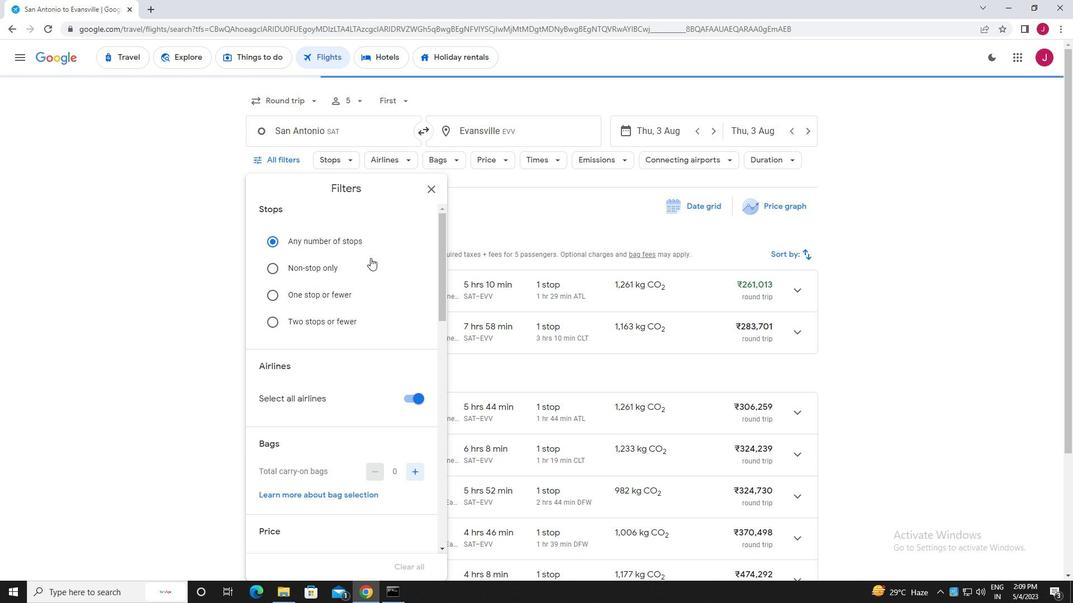 
Action: Mouse scrolled (372, 259) with delta (0, 0)
Screenshot: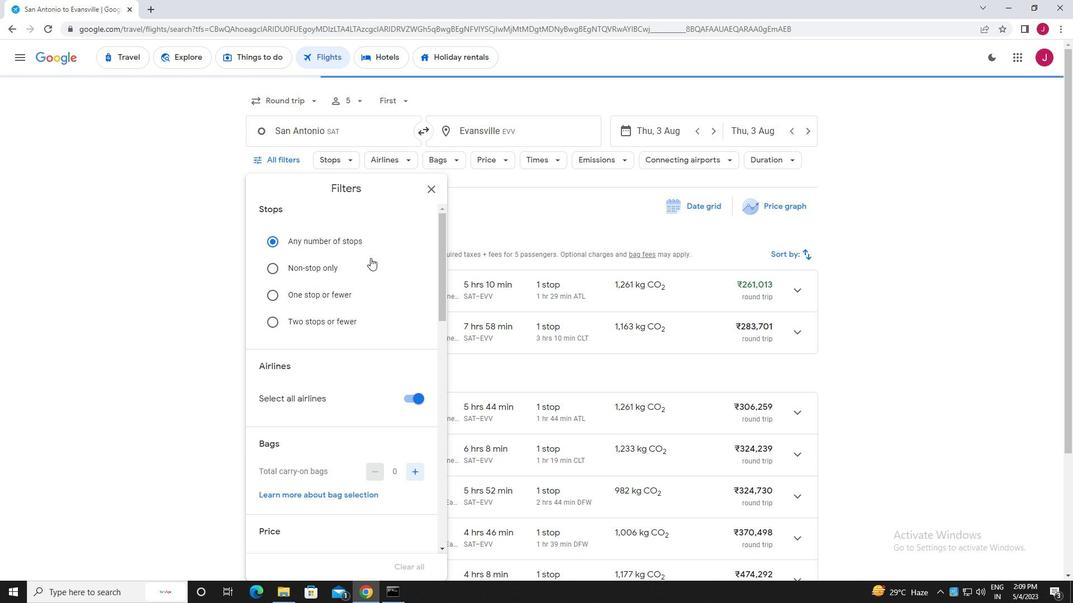 
Action: Mouse scrolled (372, 259) with delta (0, 0)
Screenshot: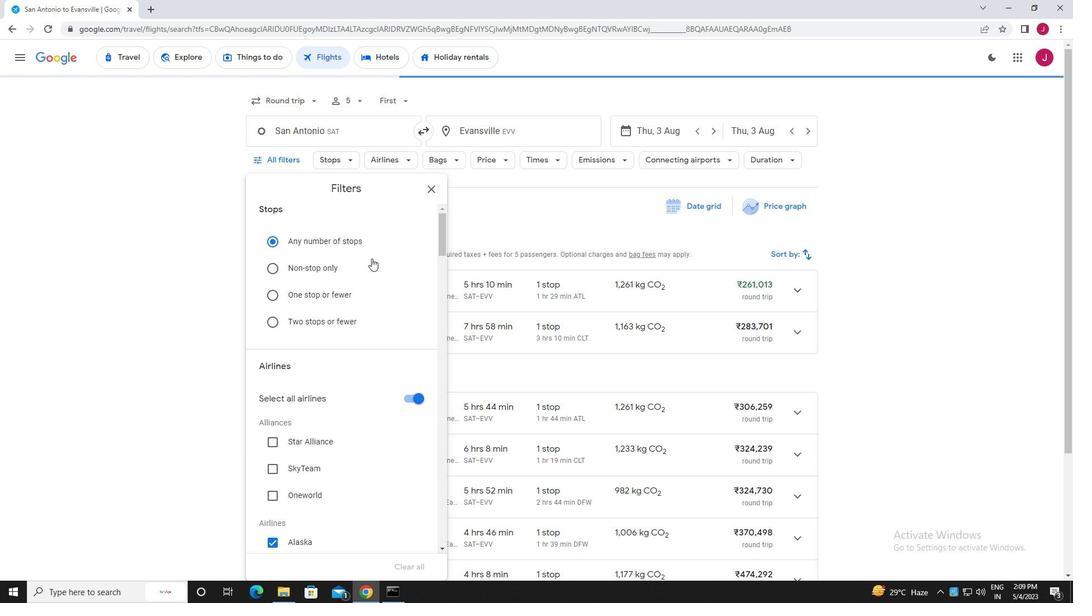 
Action: Mouse moved to (412, 232)
Screenshot: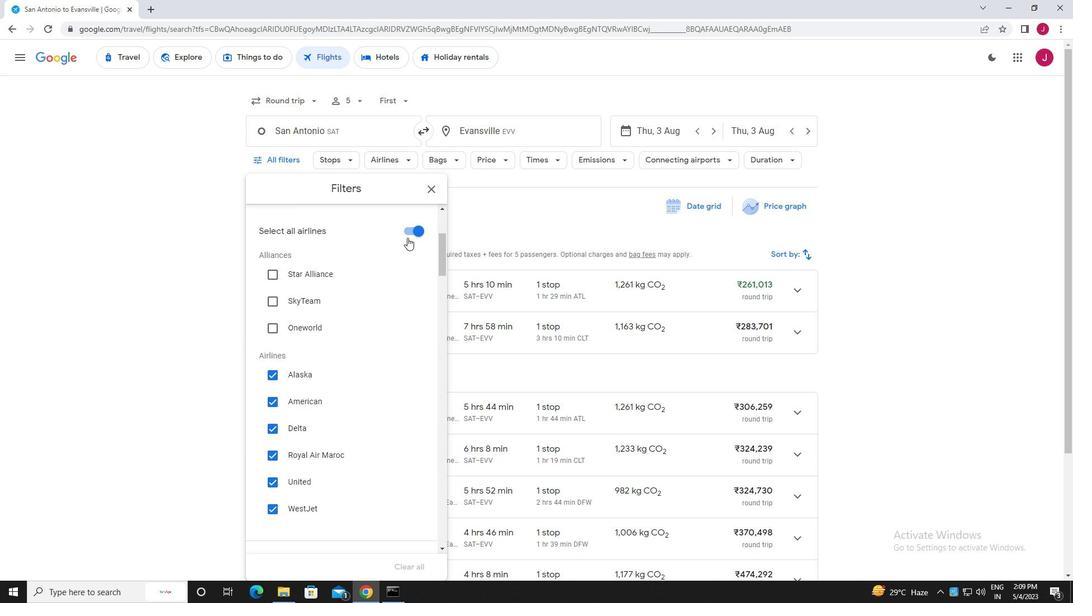 
Action: Mouse pressed left at (412, 232)
Screenshot: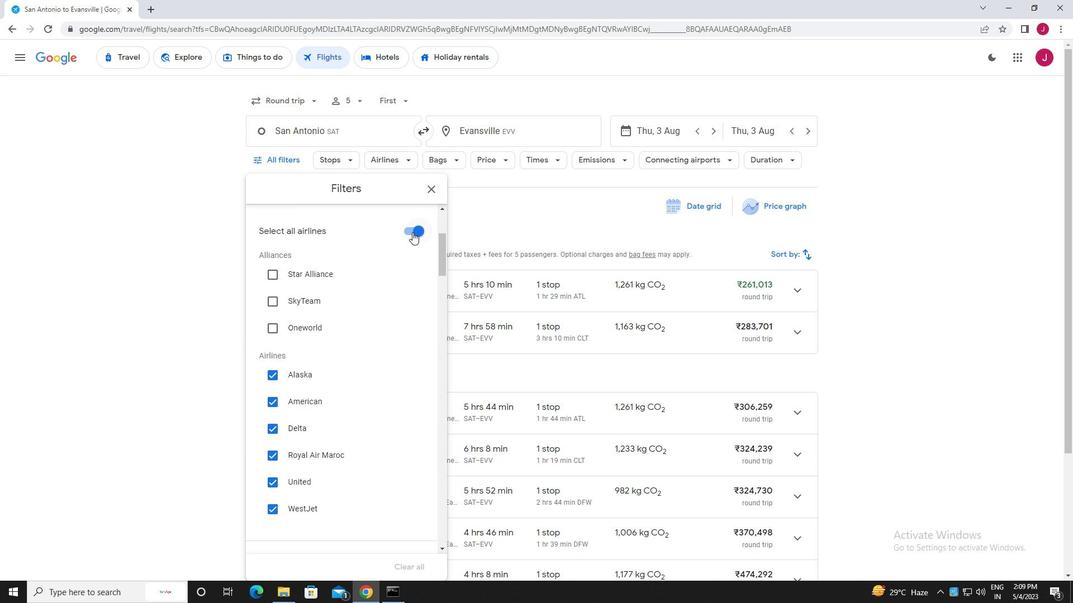 
Action: Mouse moved to (384, 276)
Screenshot: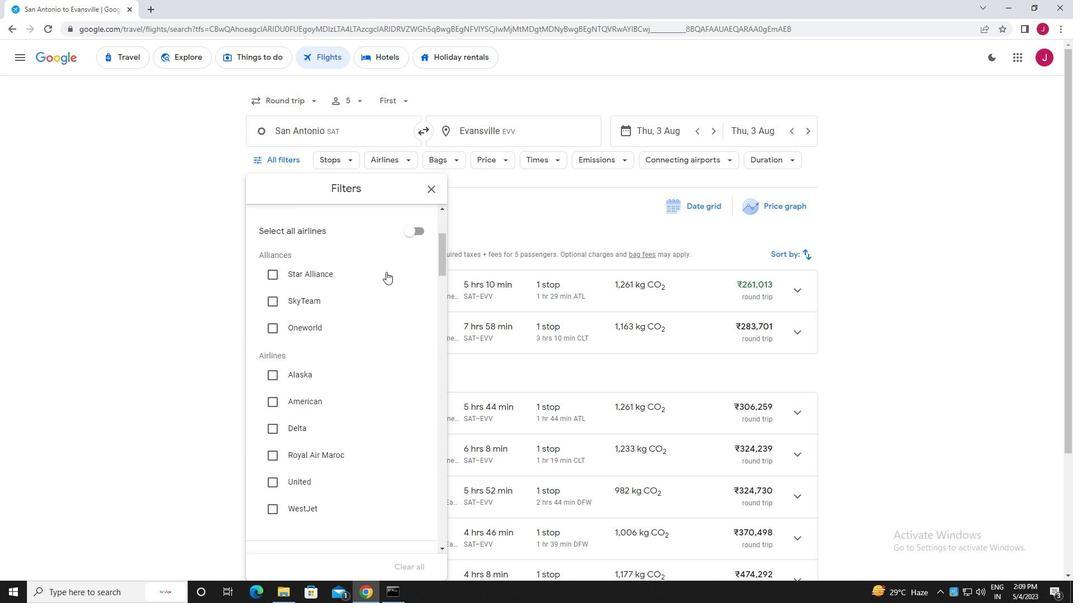 
Action: Mouse scrolled (384, 276) with delta (0, 0)
Screenshot: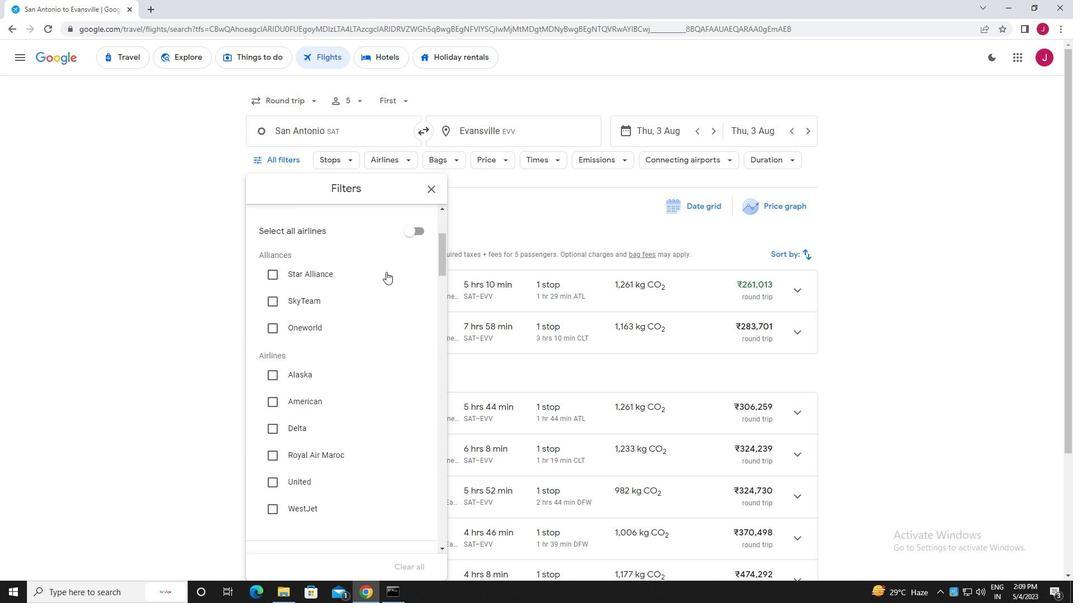 
Action: Mouse scrolled (384, 276) with delta (0, 0)
Screenshot: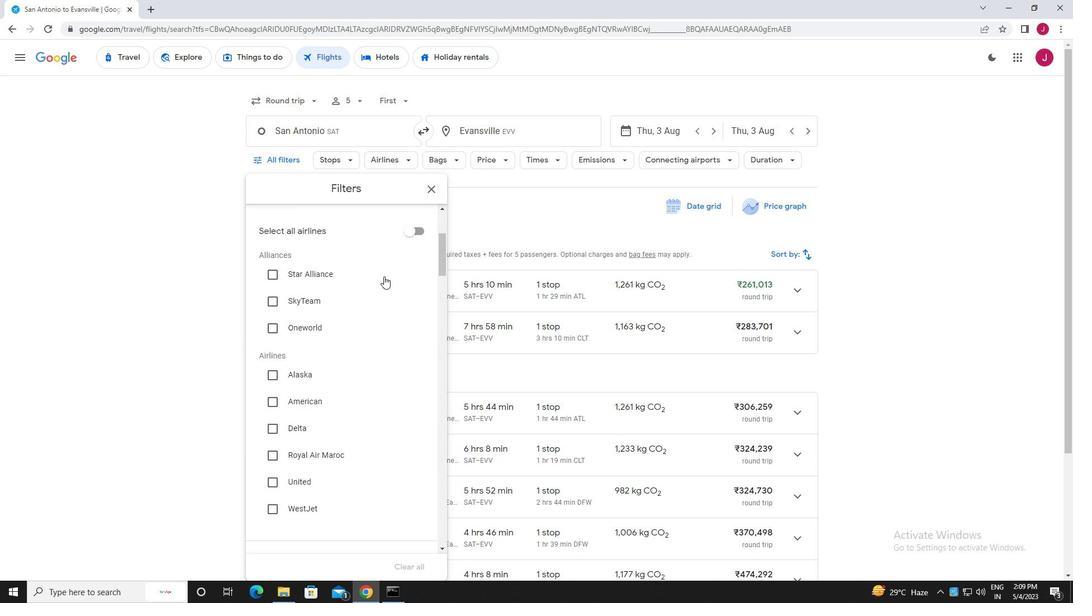 
Action: Mouse moved to (271, 289)
Screenshot: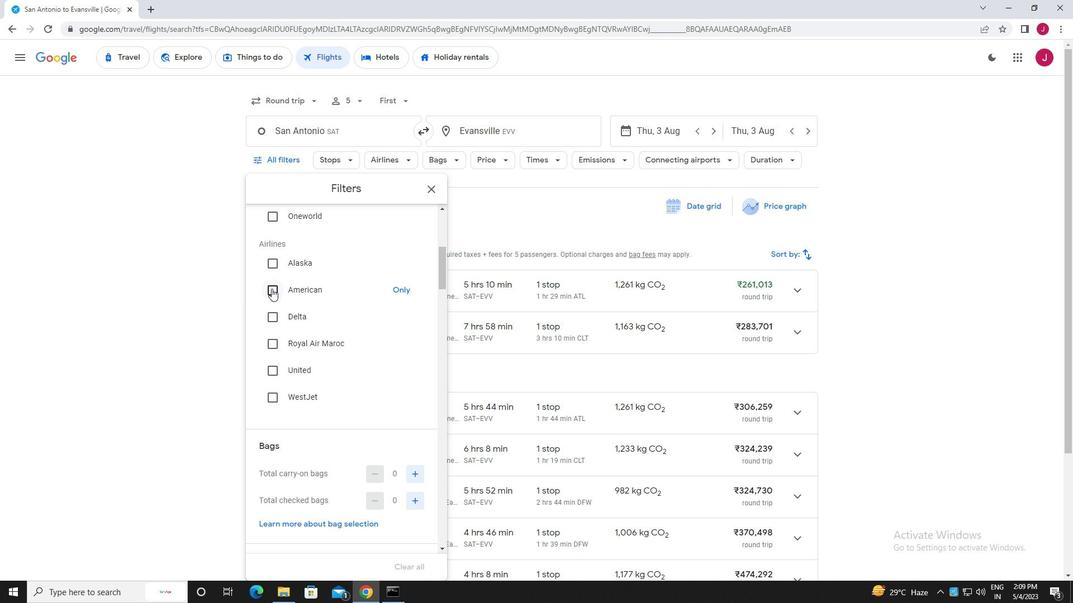 
Action: Mouse pressed left at (271, 289)
Screenshot: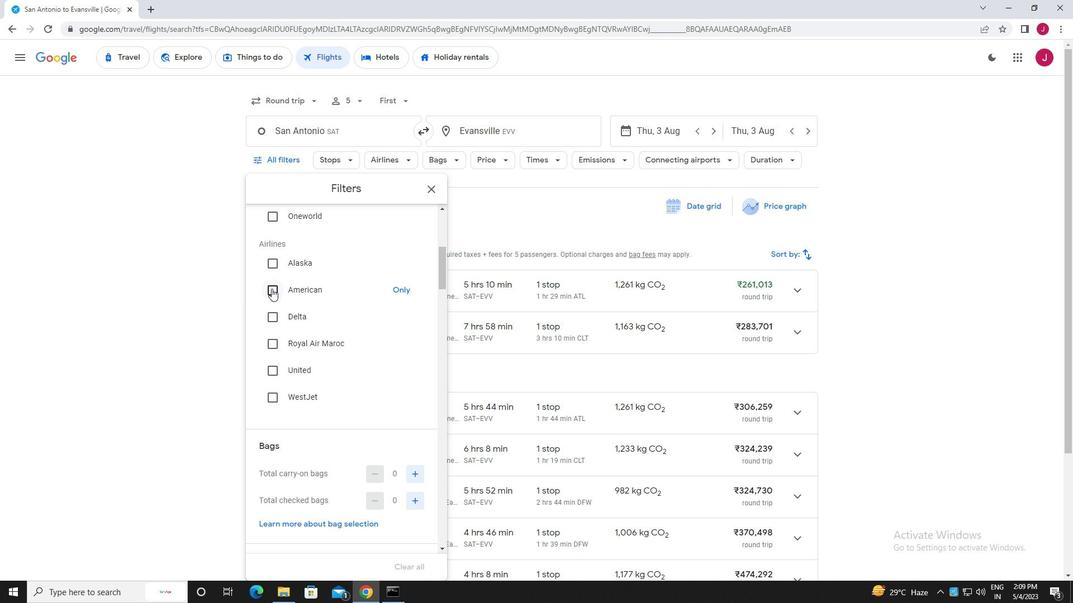 
Action: Mouse moved to (368, 302)
Screenshot: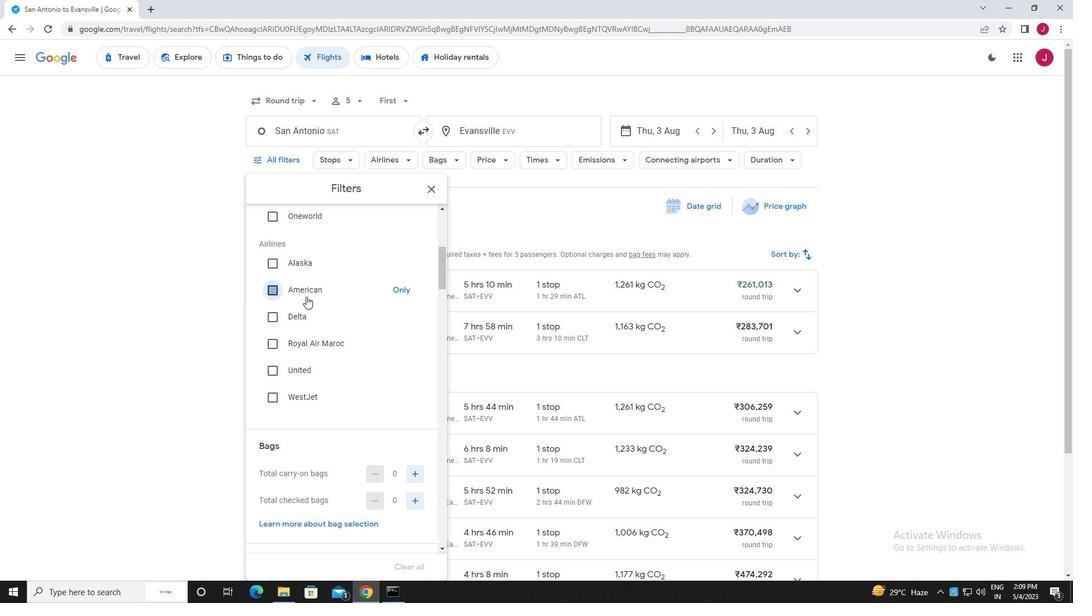 
Action: Mouse scrolled (368, 301) with delta (0, 0)
Screenshot: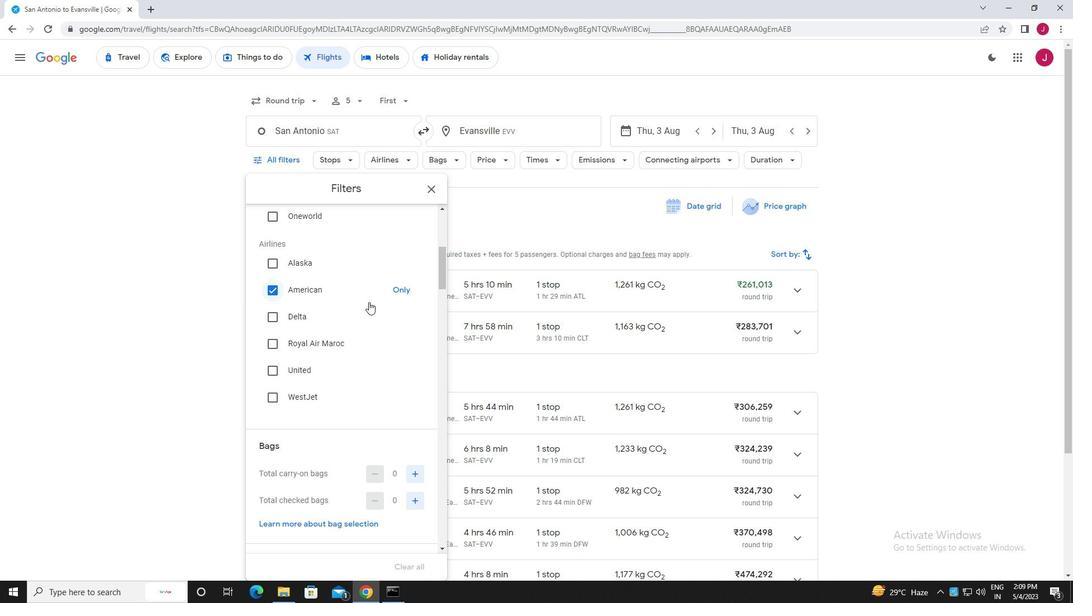 
Action: Mouse scrolled (368, 301) with delta (0, 0)
Screenshot: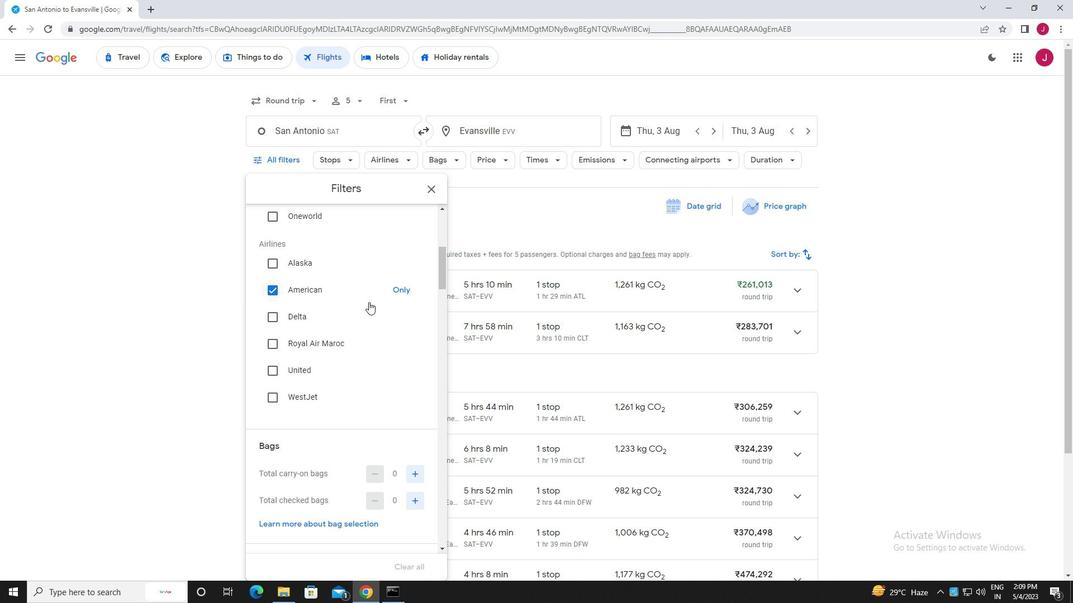 
Action: Mouse scrolled (368, 301) with delta (0, 0)
Screenshot: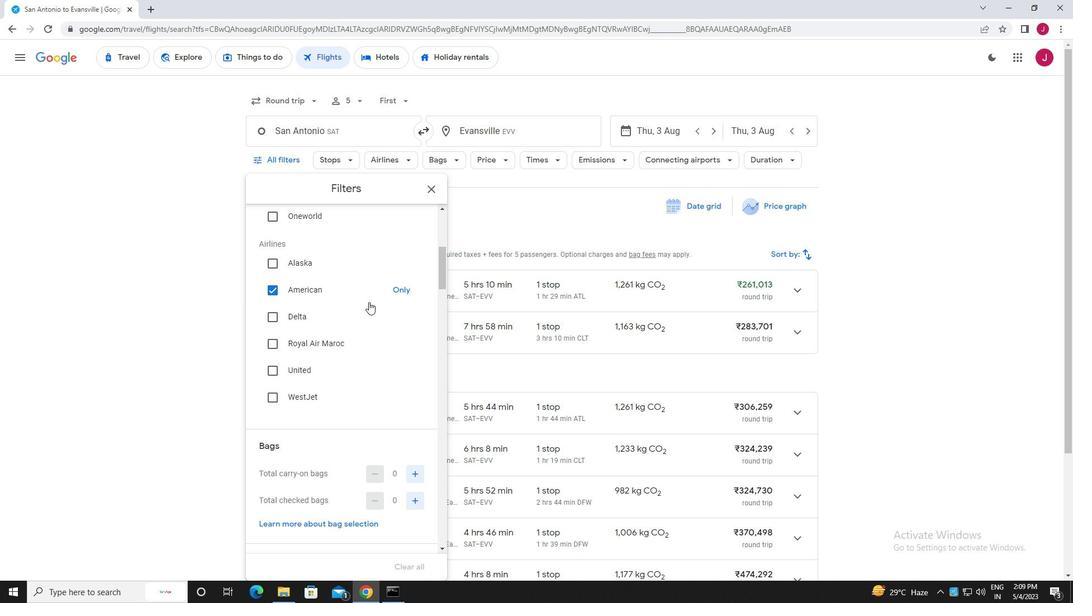 
Action: Mouse scrolled (368, 301) with delta (0, 0)
Screenshot: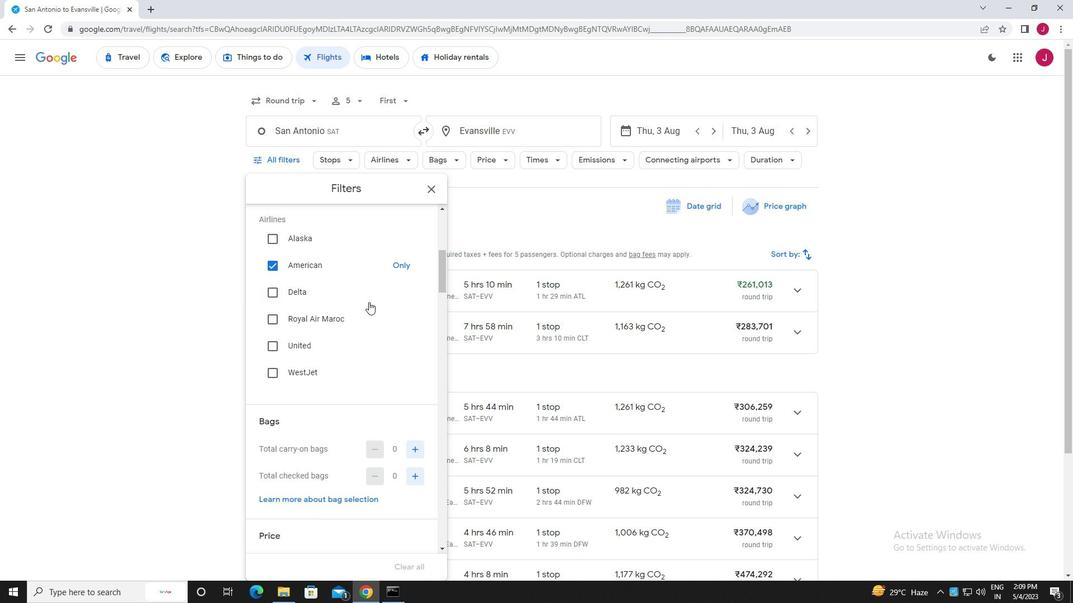 
Action: Mouse moved to (409, 252)
Screenshot: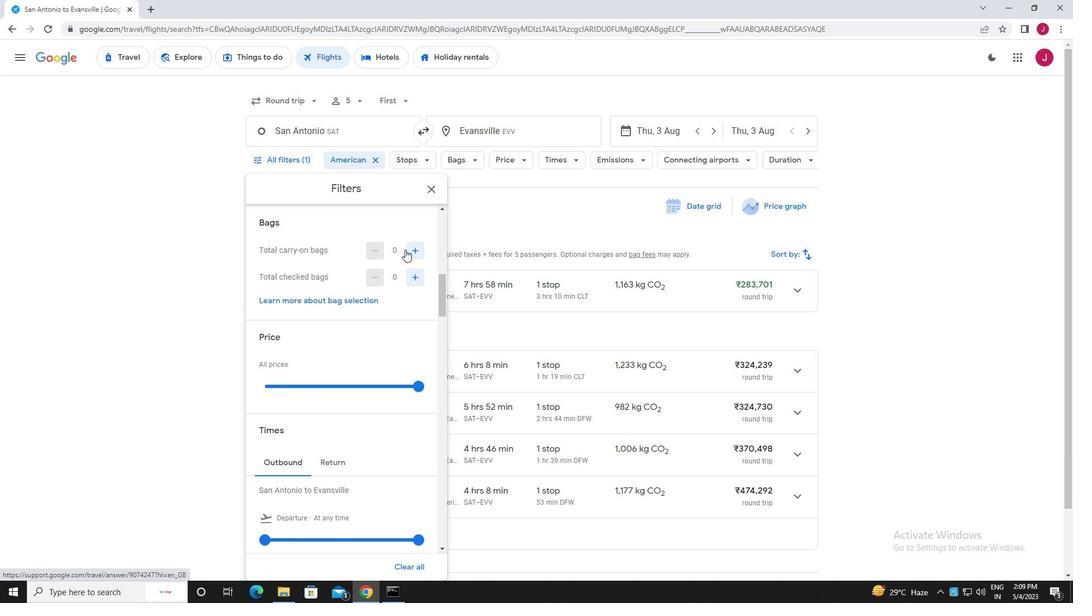 
Action: Mouse pressed left at (409, 252)
Screenshot: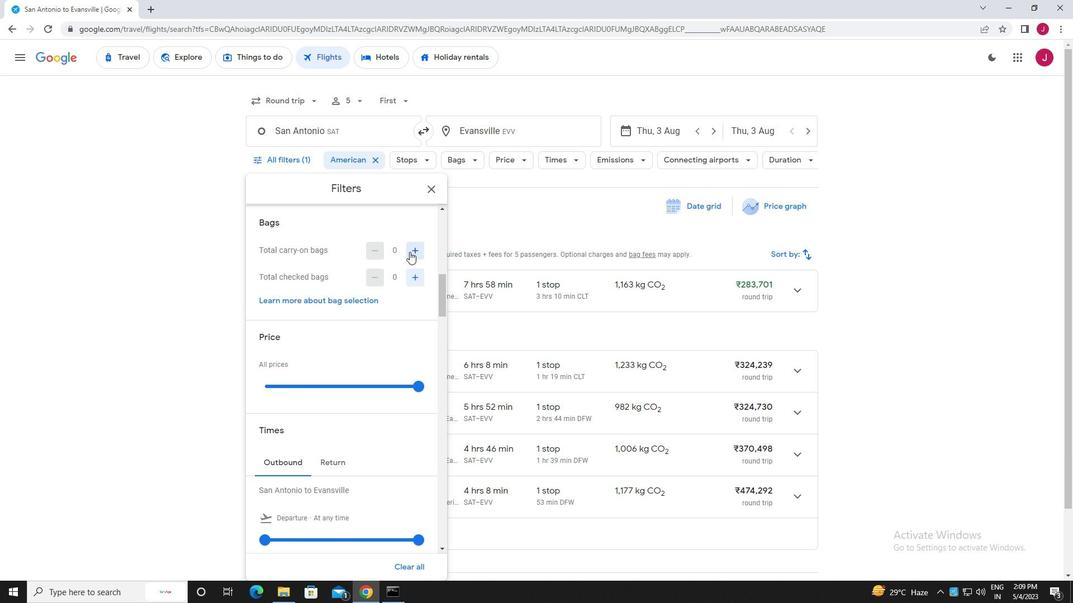 
Action: Mouse moved to (415, 275)
Screenshot: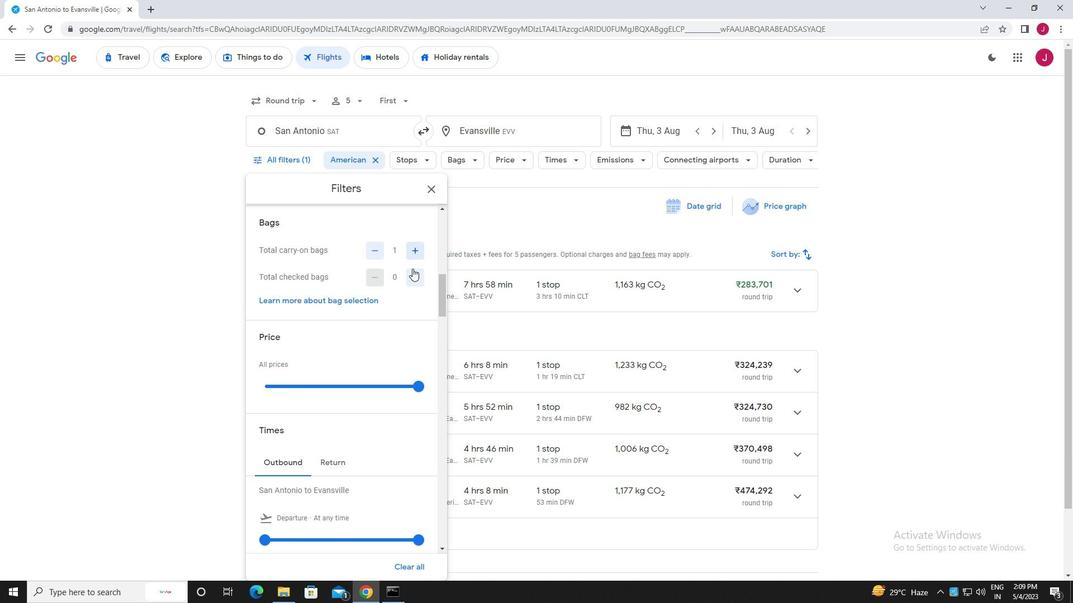 
Action: Mouse pressed left at (415, 275)
Screenshot: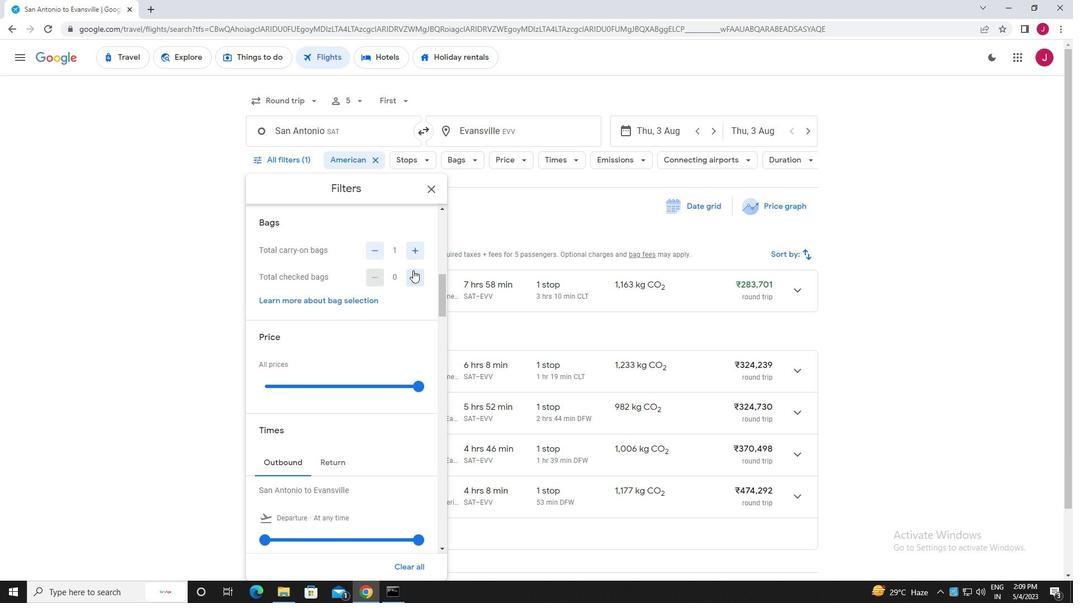 
Action: Mouse pressed left at (415, 275)
Screenshot: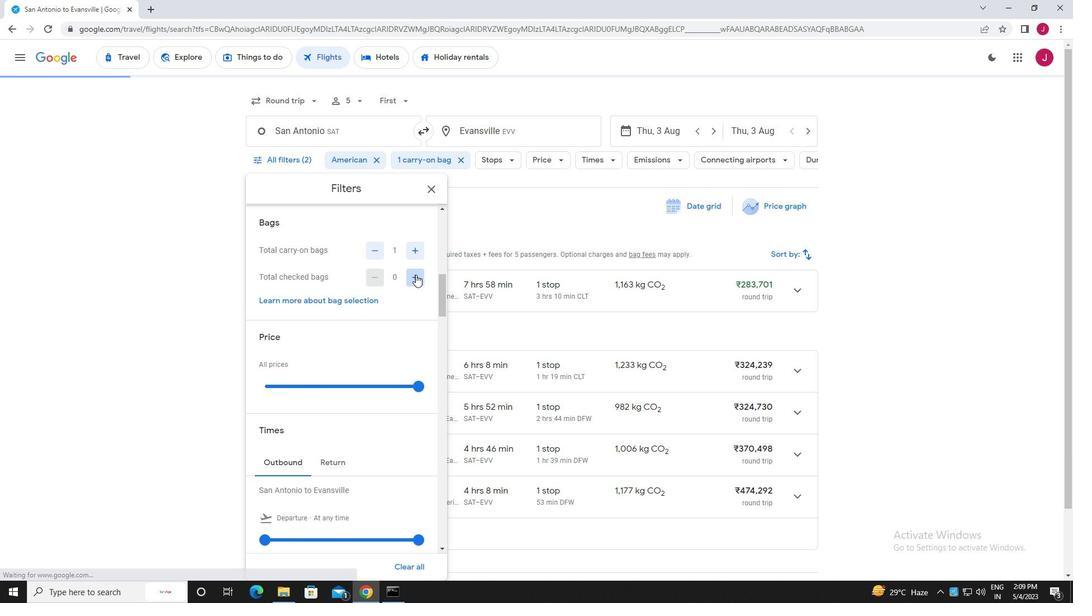 
Action: Mouse pressed left at (415, 275)
Screenshot: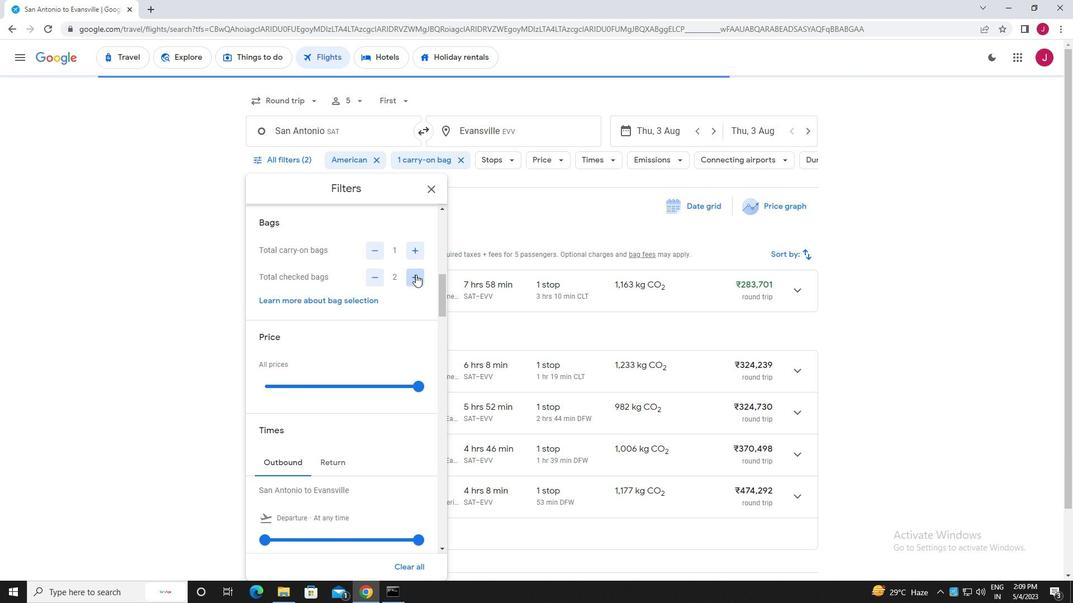 
Action: Mouse pressed left at (415, 275)
Screenshot: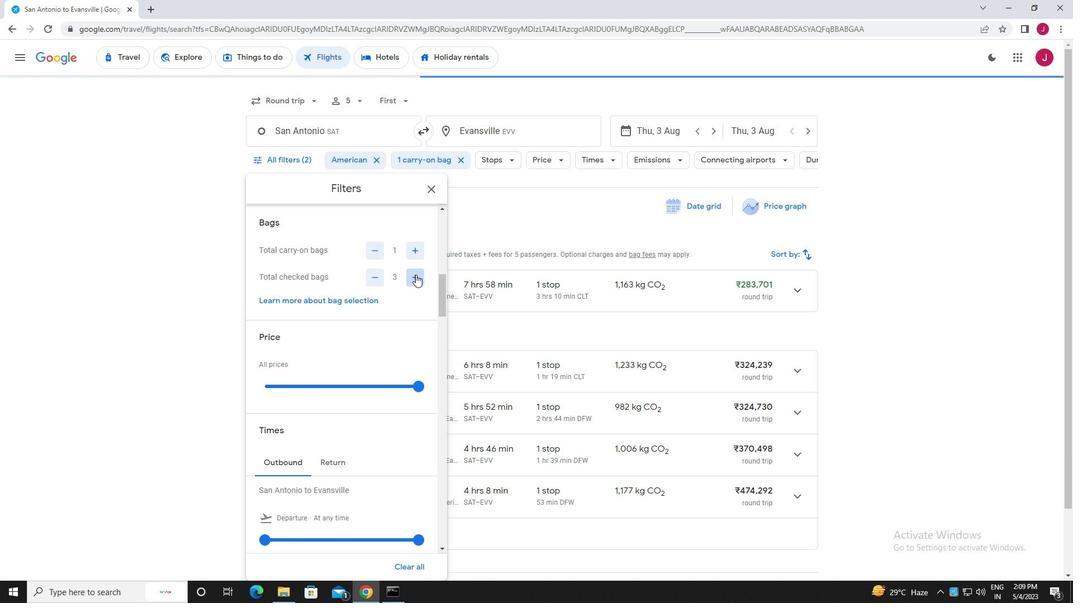 
Action: Mouse pressed left at (415, 275)
Screenshot: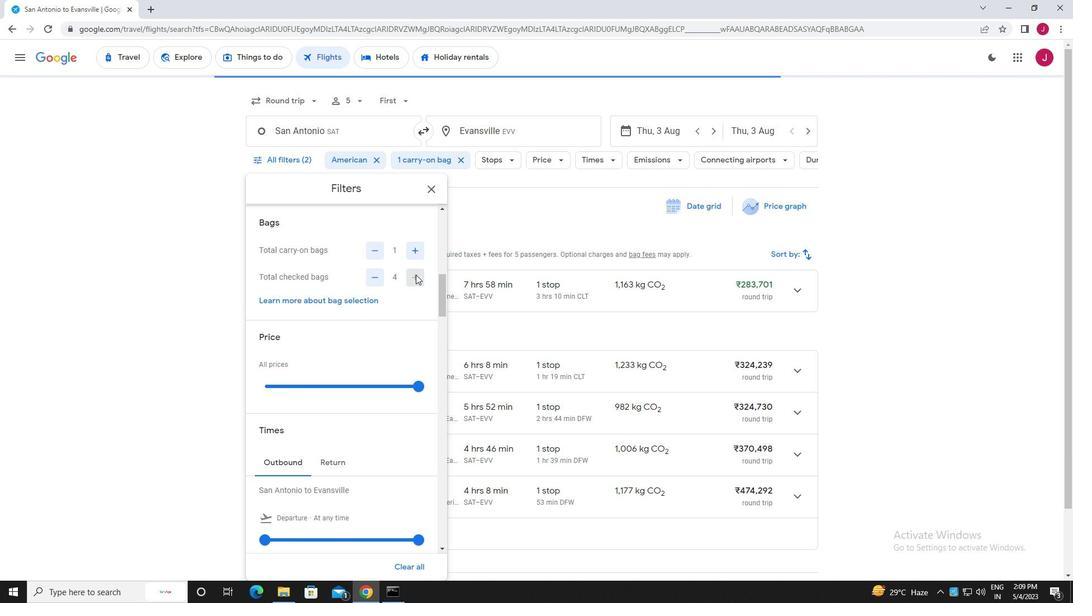 
Action: Mouse moved to (415, 276)
Screenshot: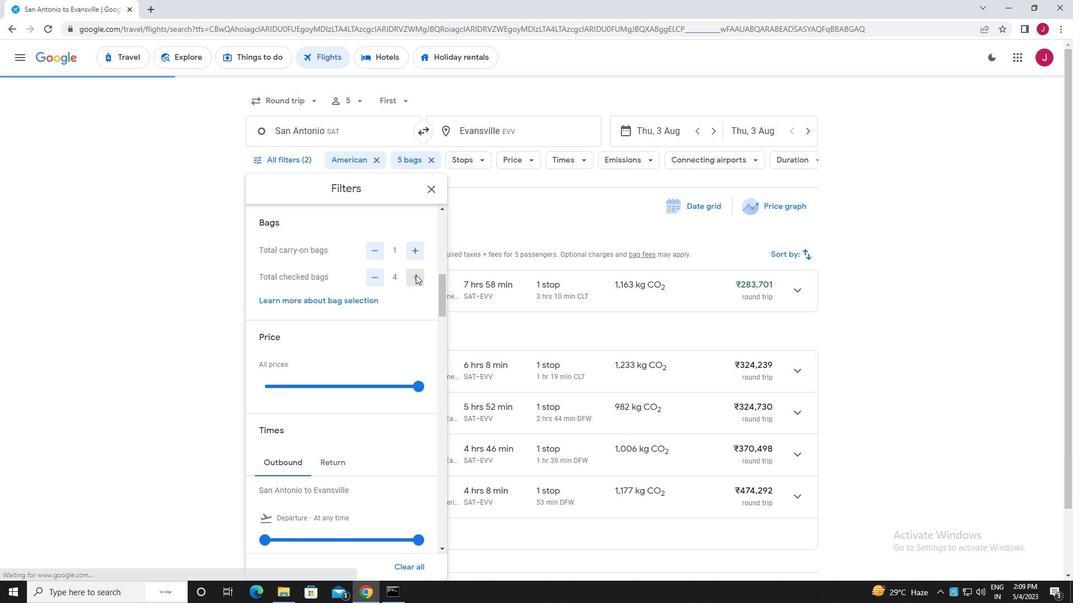 
Action: Mouse scrolled (415, 276) with delta (0, 0)
Screenshot: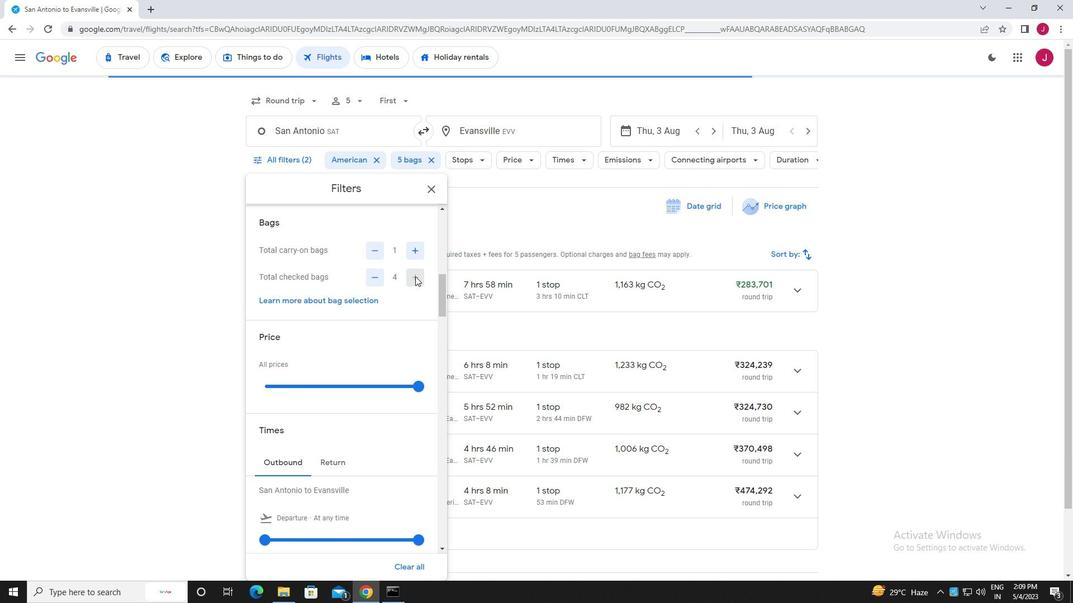 
Action: Mouse scrolled (415, 276) with delta (0, 0)
Screenshot: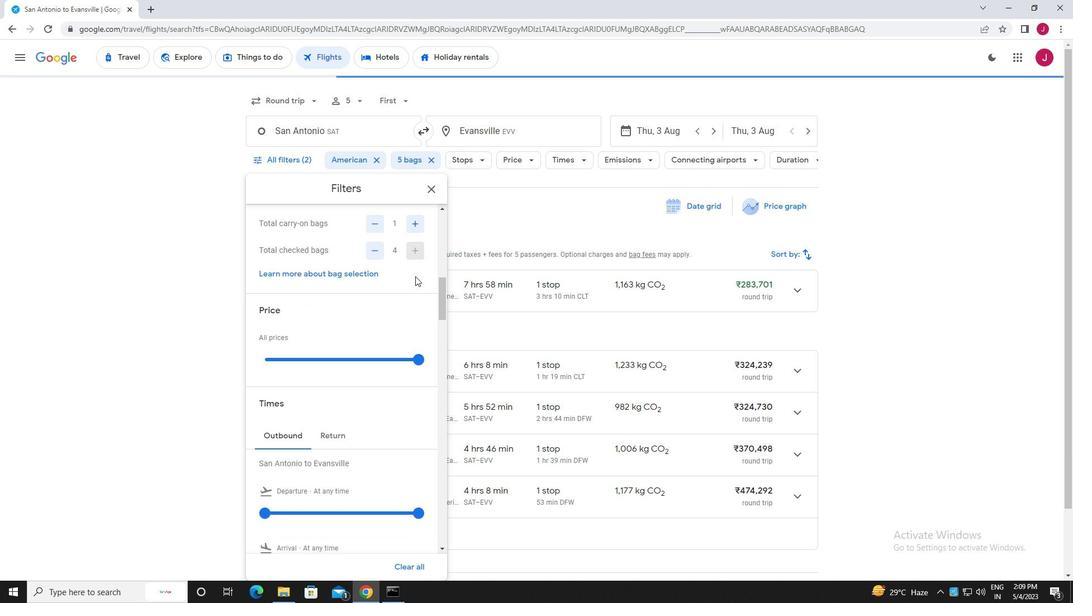 
Action: Mouse moved to (415, 276)
Screenshot: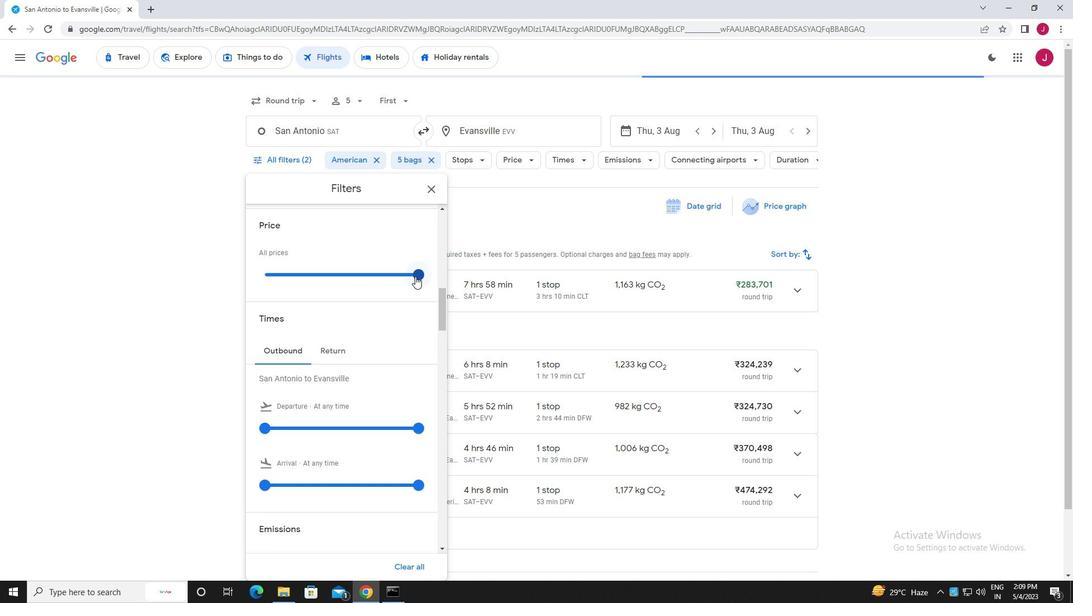 
Action: Mouse pressed left at (415, 276)
Screenshot: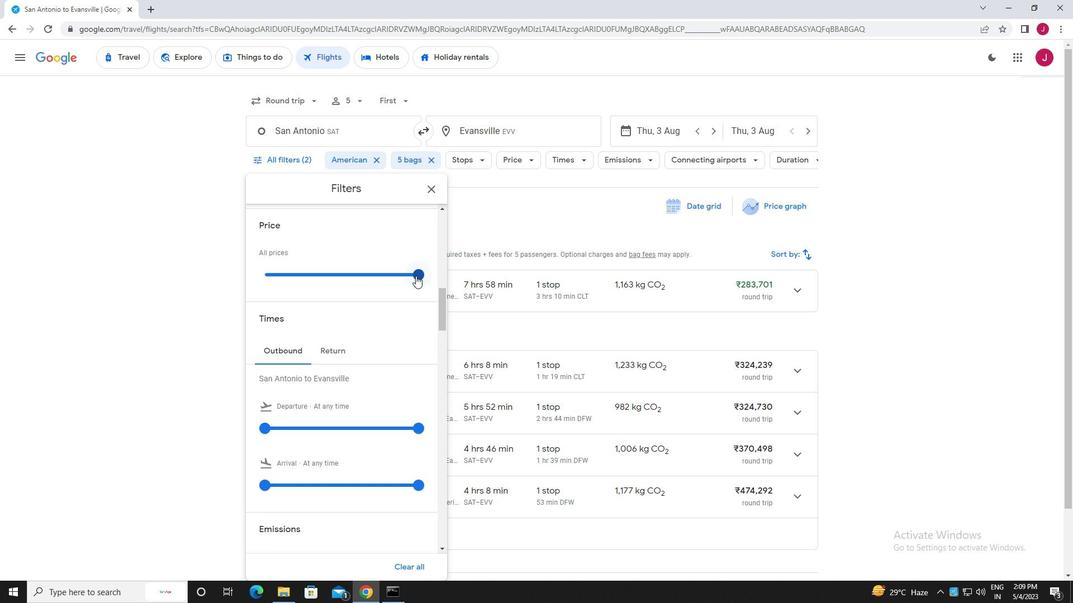 
Action: Mouse moved to (329, 279)
Screenshot: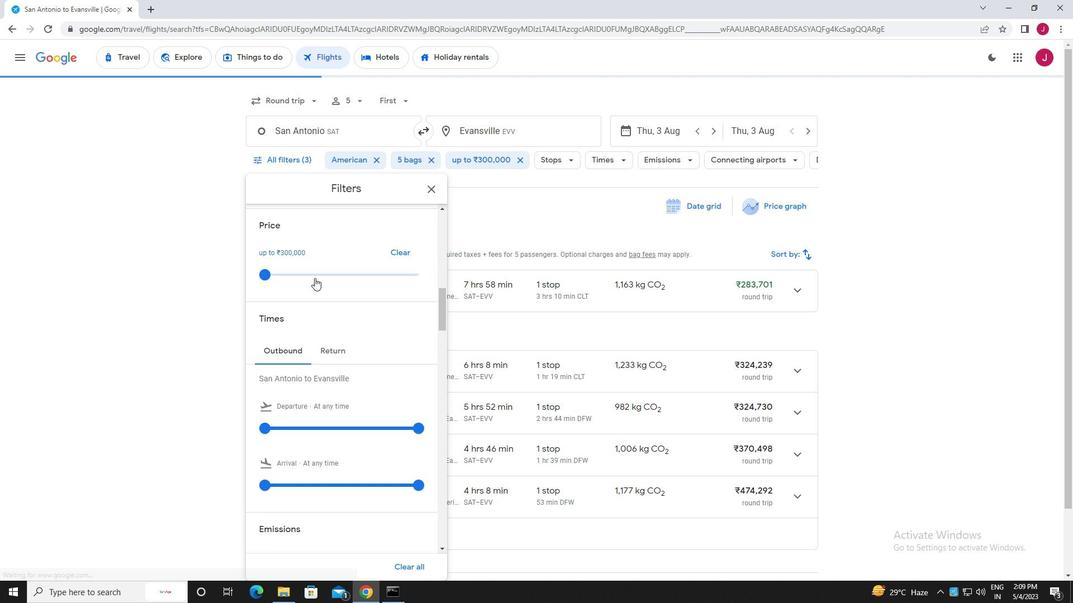
Action: Mouse scrolled (329, 278) with delta (0, 0)
Screenshot: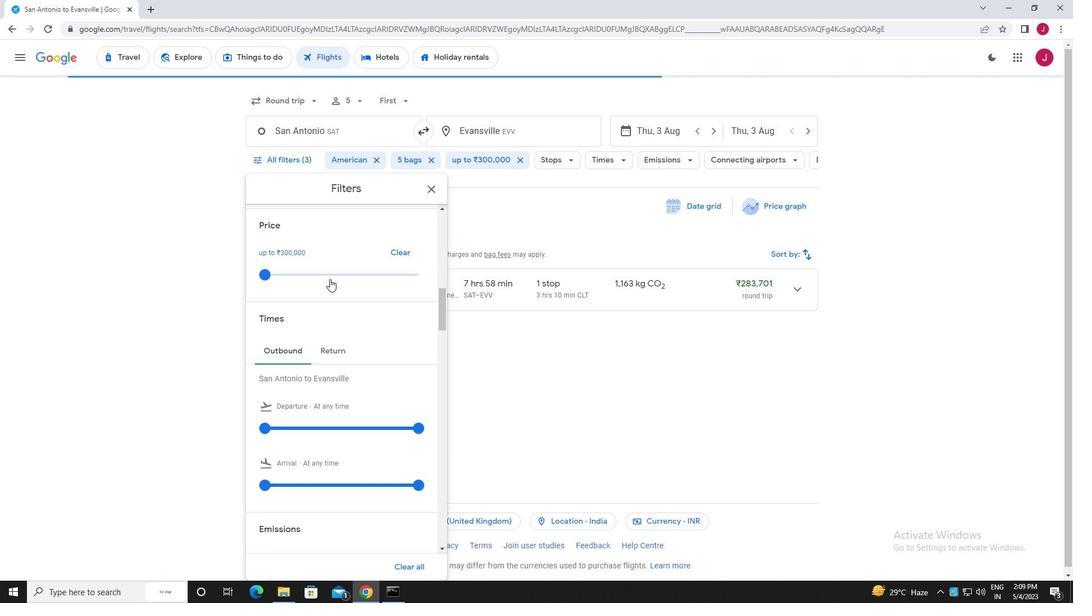 
Action: Mouse scrolled (329, 278) with delta (0, 0)
Screenshot: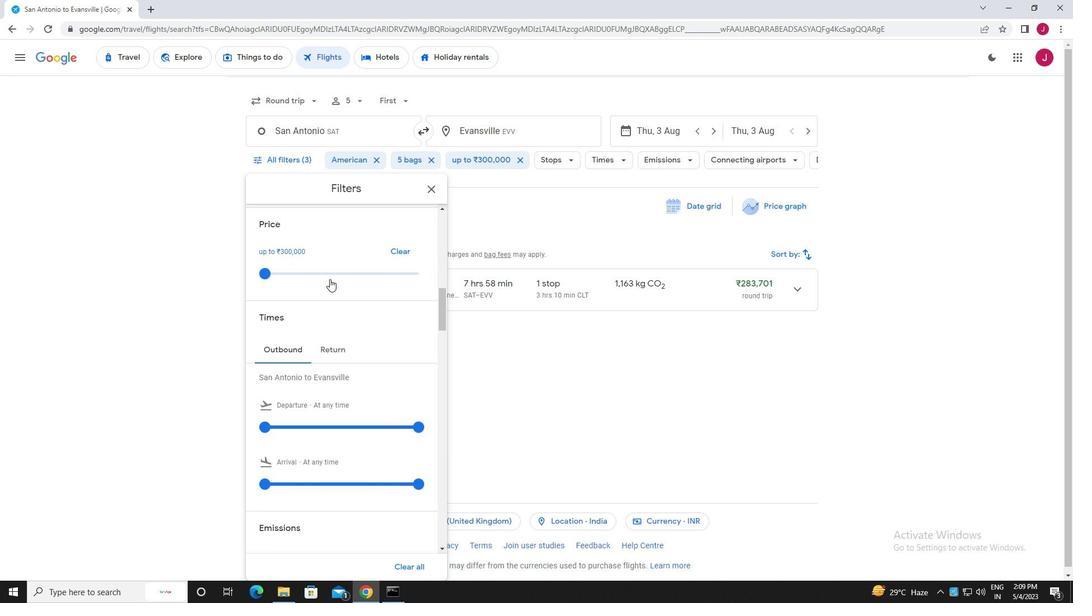
Action: Mouse moved to (264, 313)
Screenshot: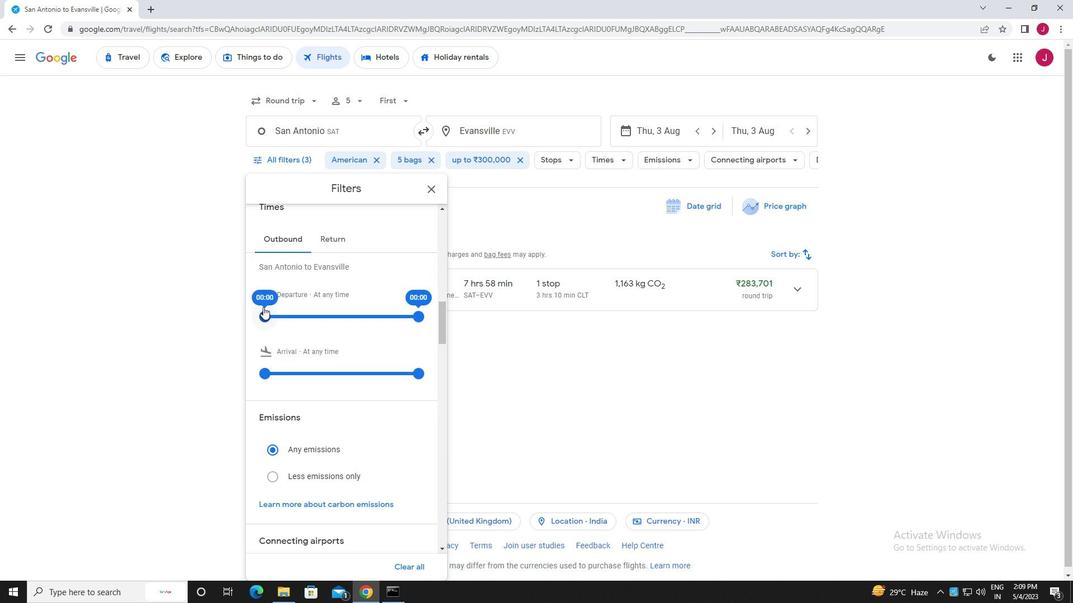
Action: Mouse pressed left at (264, 313)
Screenshot: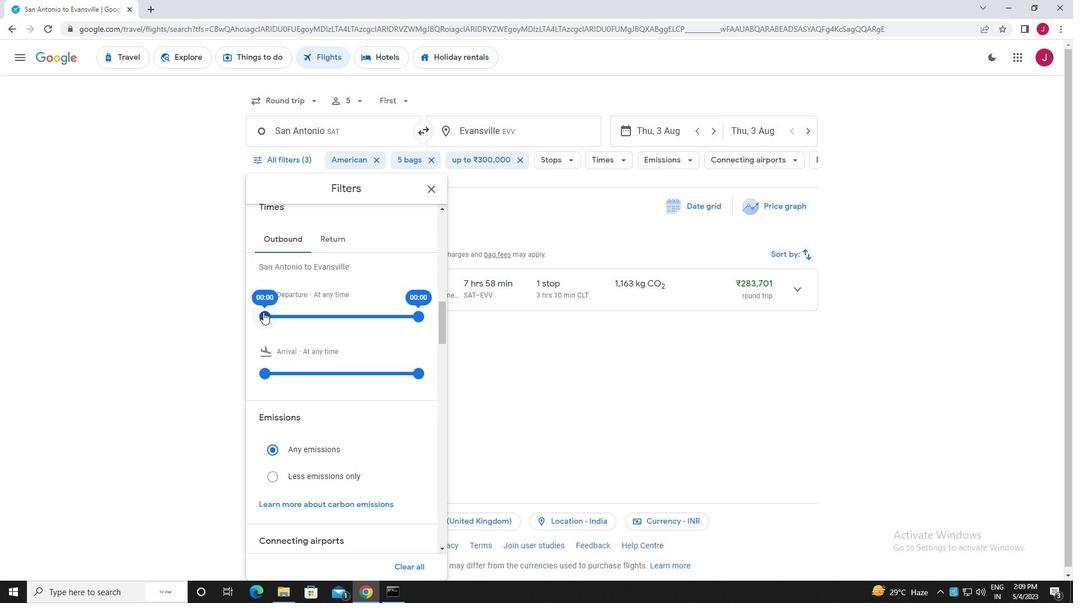 
Action: Mouse moved to (418, 316)
Screenshot: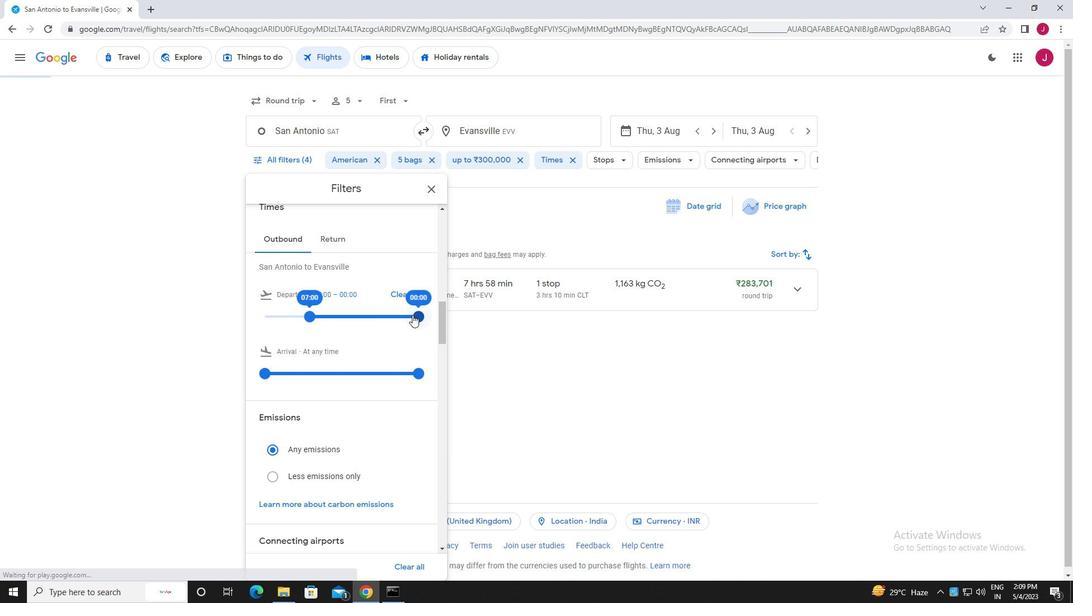 
Action: Mouse pressed left at (418, 316)
Screenshot: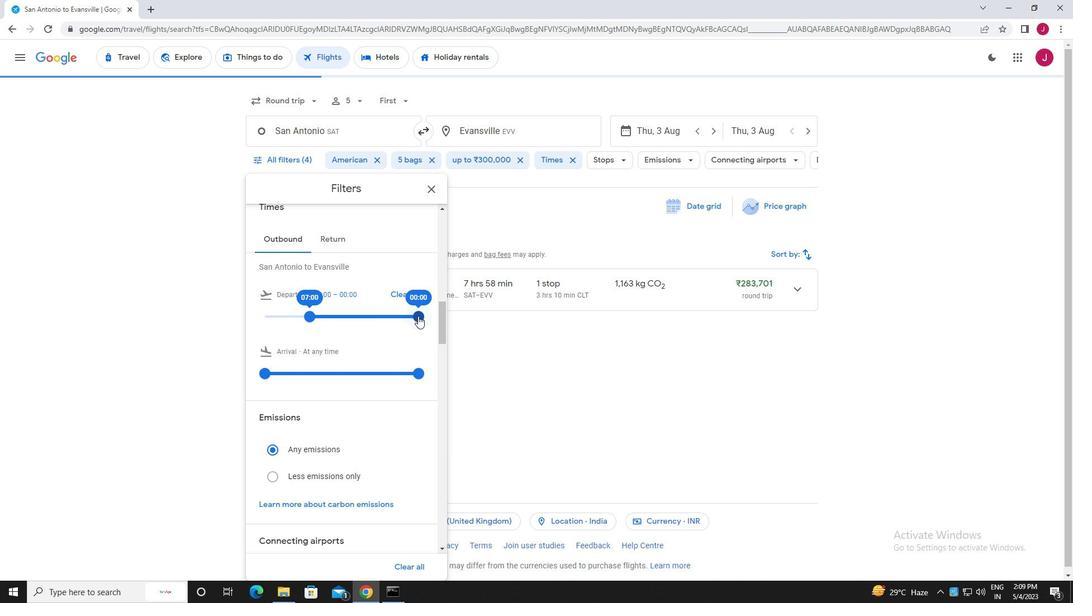 
Action: Mouse moved to (428, 188)
Screenshot: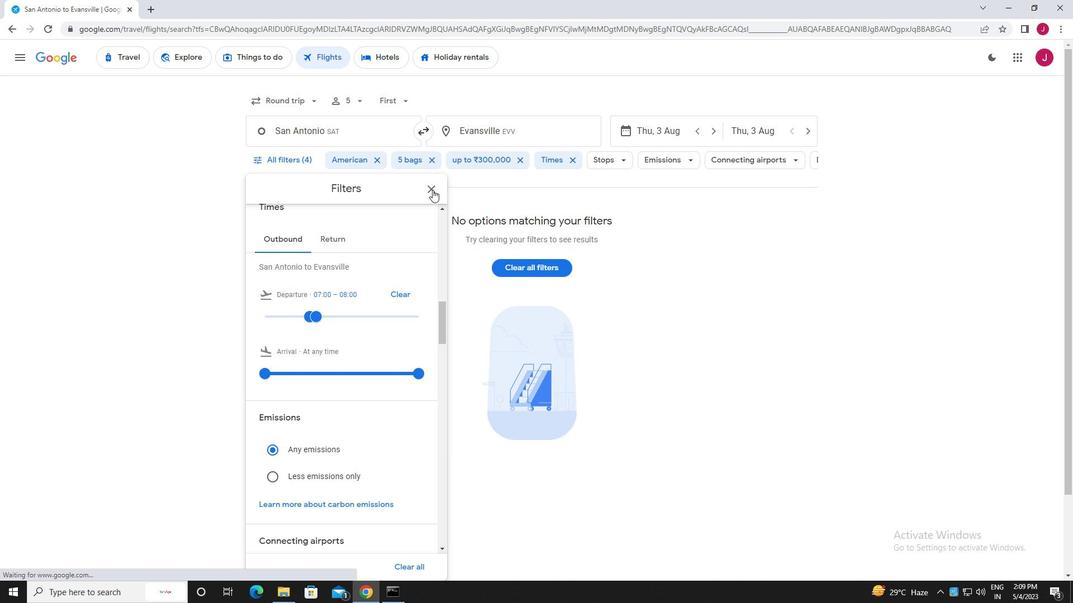 
Action: Mouse pressed left at (428, 188)
Screenshot: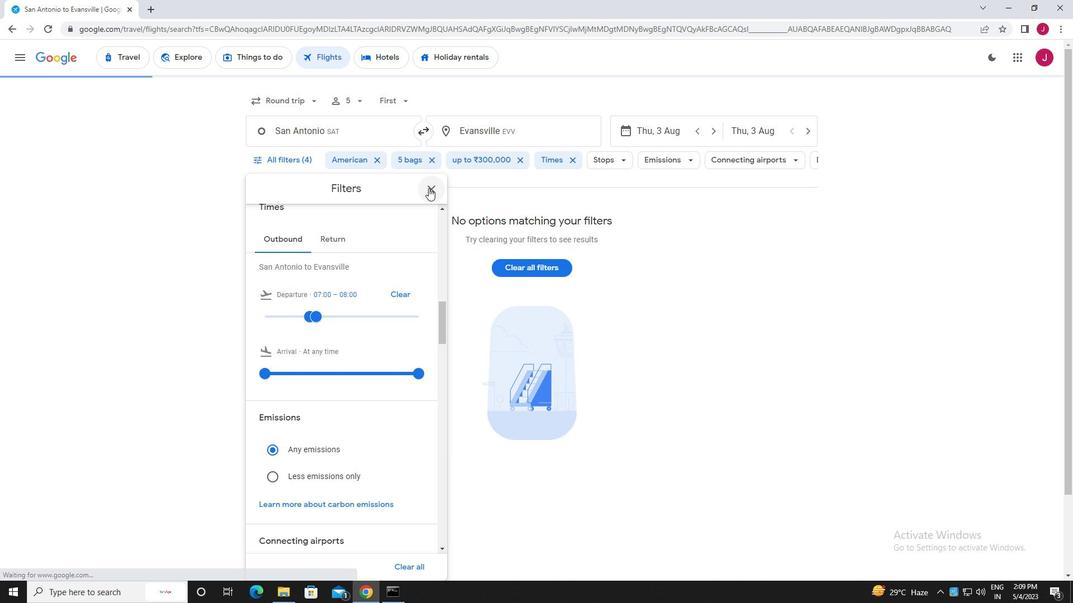 
Action: Mouse moved to (428, 190)
Screenshot: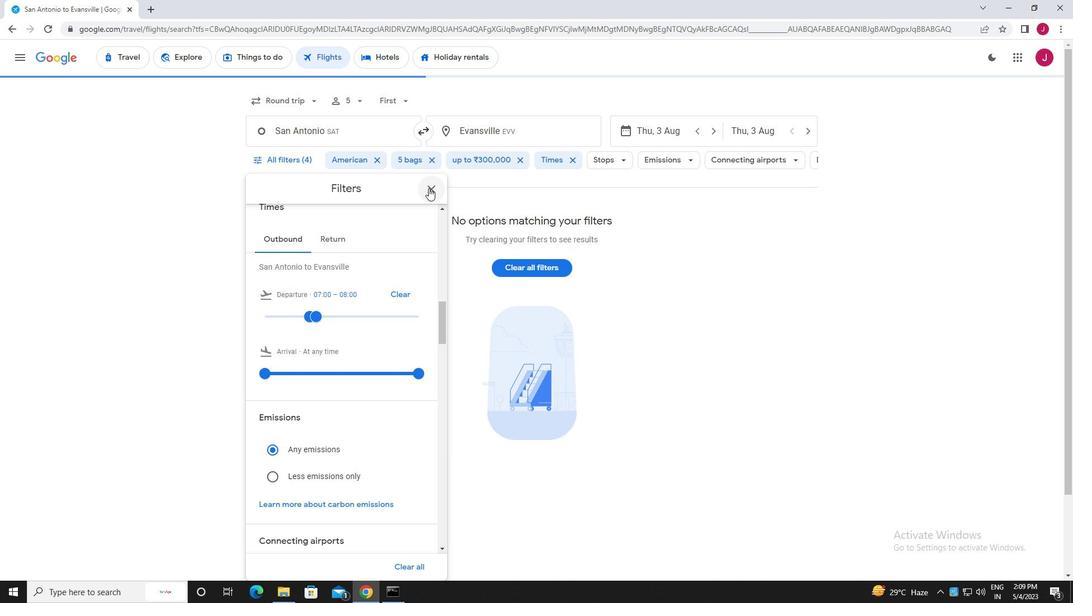 
